 Task: In the sheet Budget Analysis ToolFont size of heading  18 Font style of dataoswald 'Font size of data '9 Alignment of headline & dataAlign center.   Fill color in heading, Red Font color of dataIn the sheet   Stellar Sales log   book
Action: Mouse moved to (102, 526)
Screenshot: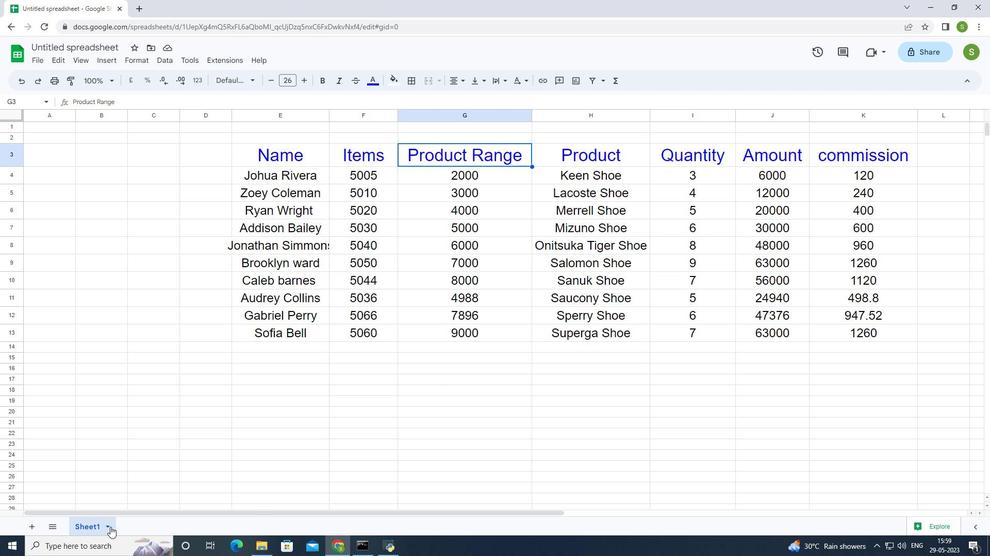 
Action: Mouse pressed right at (102, 526)
Screenshot: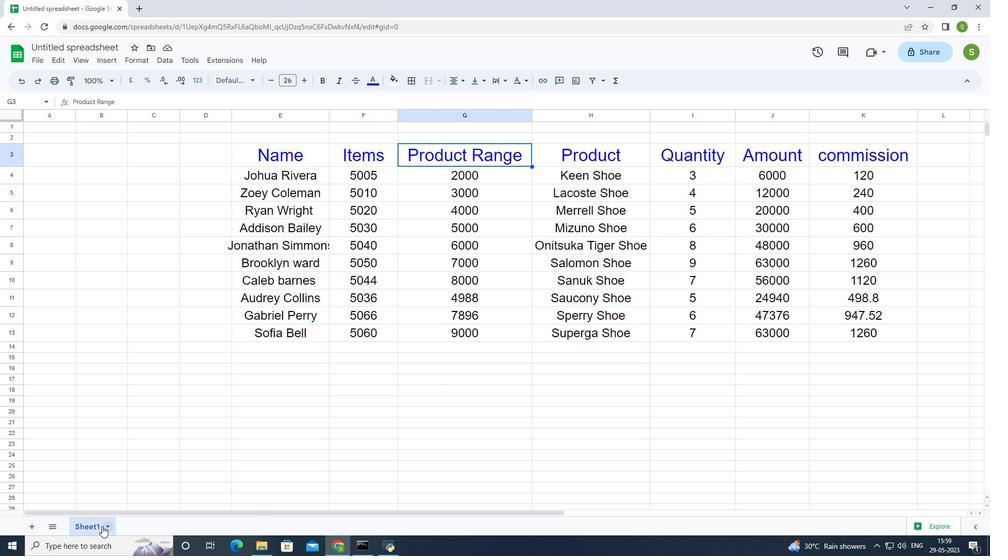 
Action: Mouse moved to (112, 394)
Screenshot: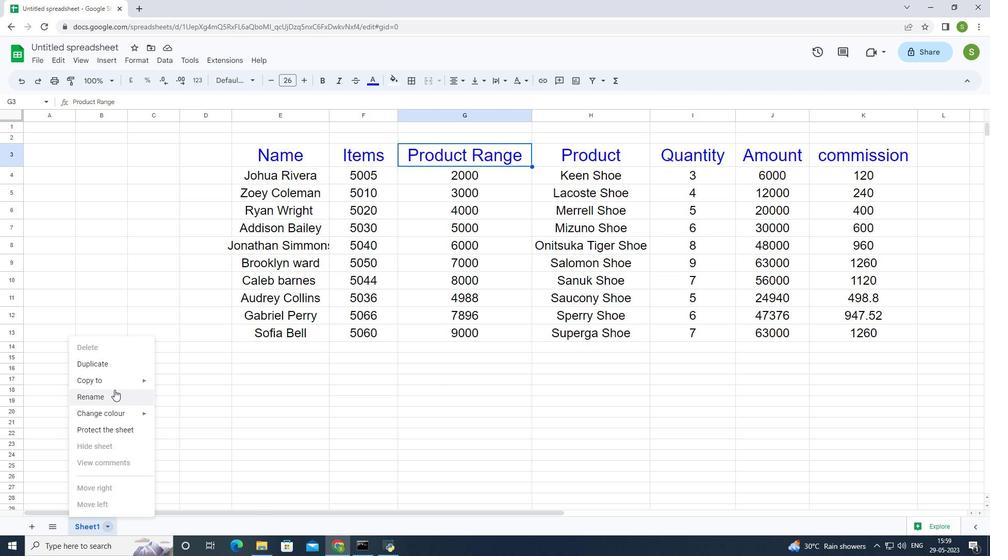 
Action: Mouse pressed left at (112, 394)
Screenshot: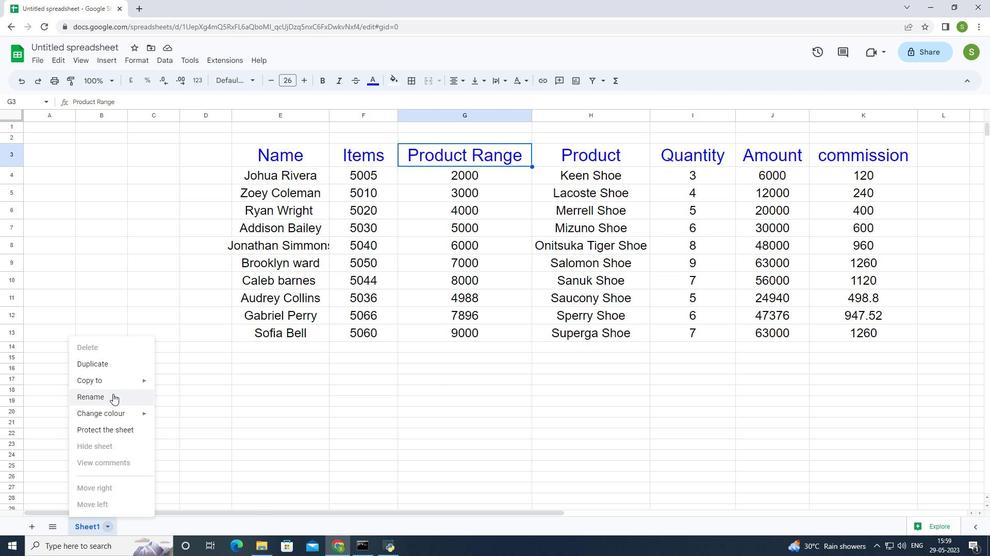 
Action: Mouse moved to (399, 417)
Screenshot: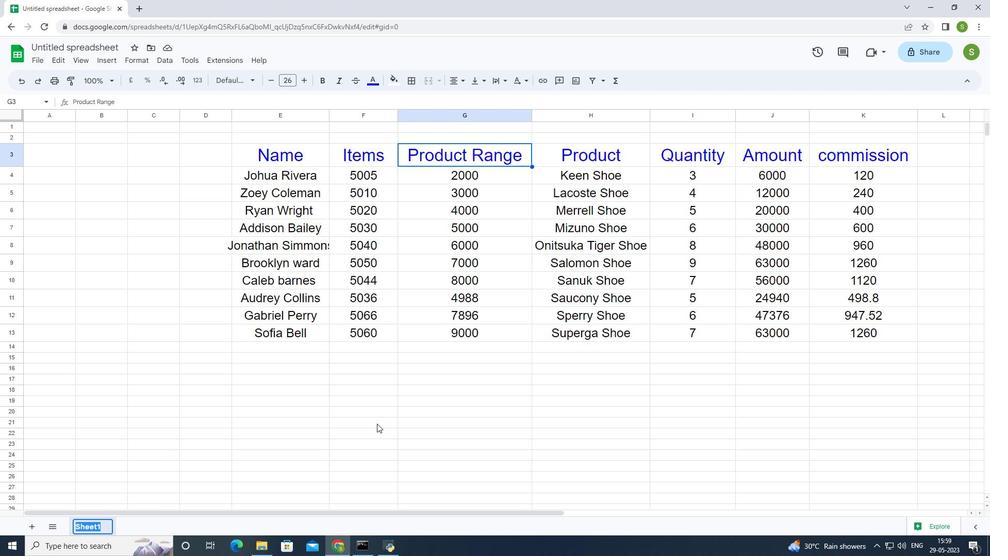 
Action: Key pressed <Key.shift>Budget<Key.space><Key.shift>Anlysis<Key.enter>
Screenshot: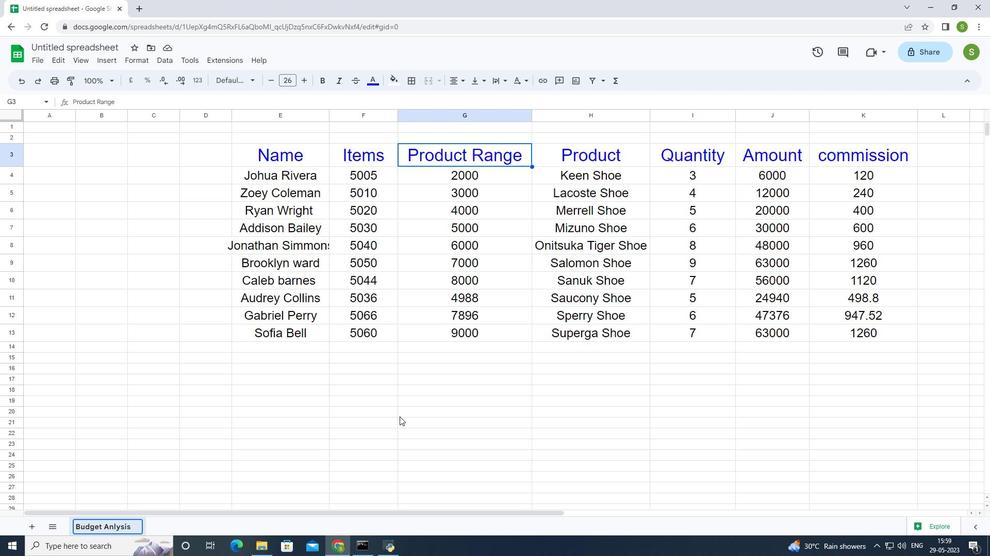 
Action: Mouse moved to (252, 143)
Screenshot: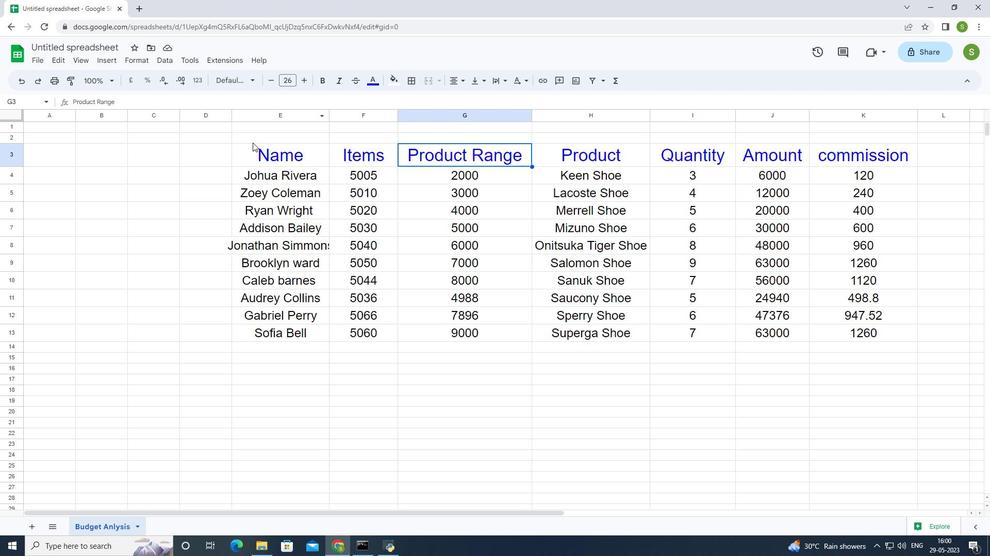 
Action: Mouse pressed left at (252, 143)
Screenshot: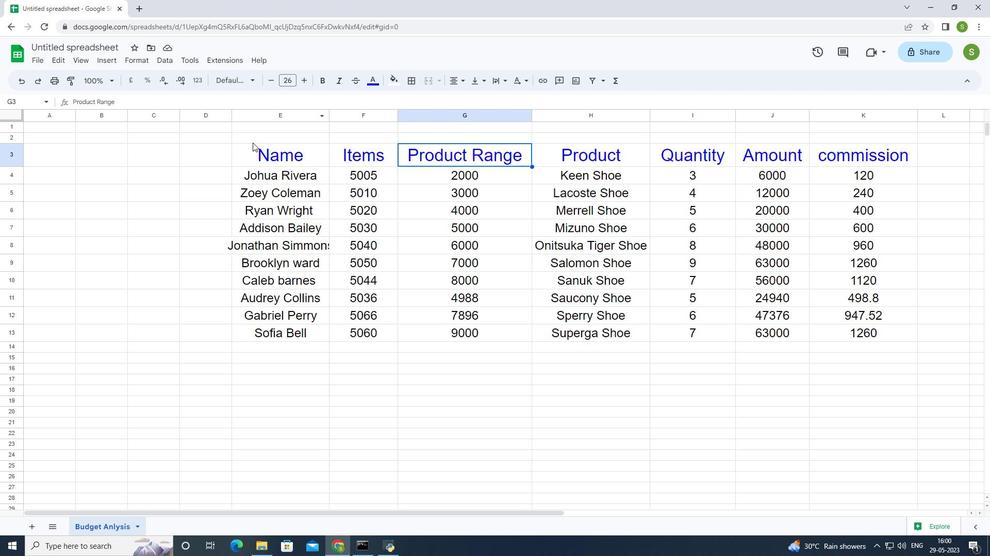 
Action: Mouse moved to (304, 84)
Screenshot: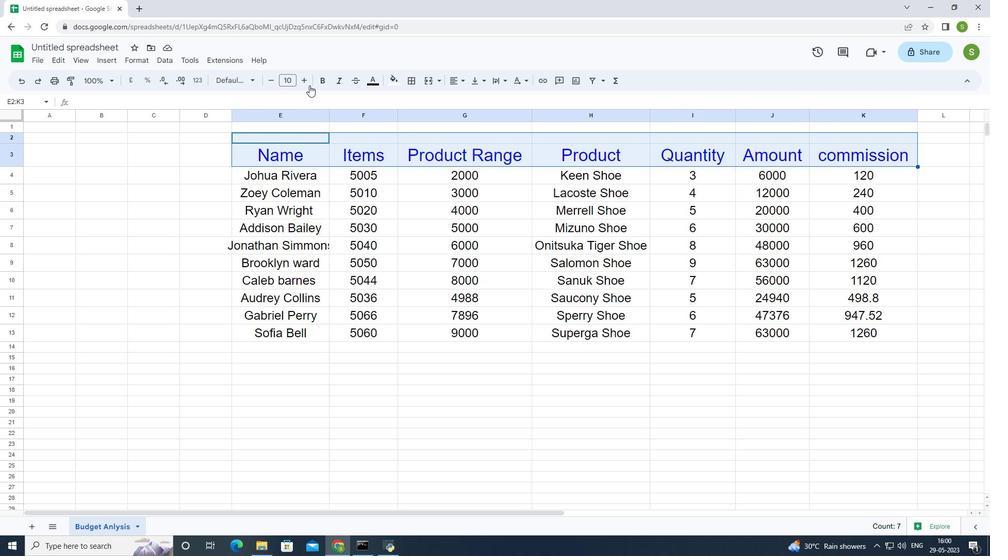 
Action: Mouse pressed left at (304, 84)
Screenshot: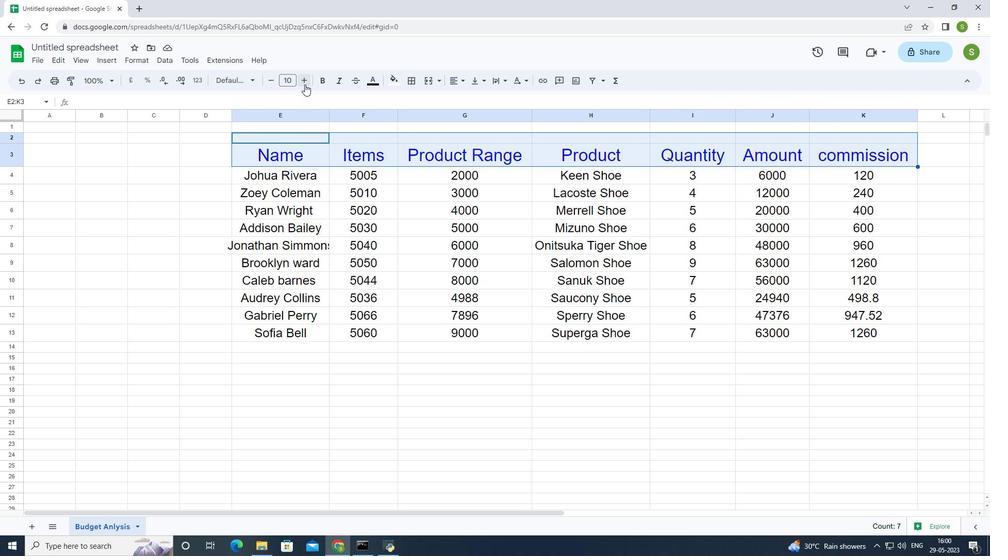 
Action: Mouse pressed left at (304, 84)
Screenshot: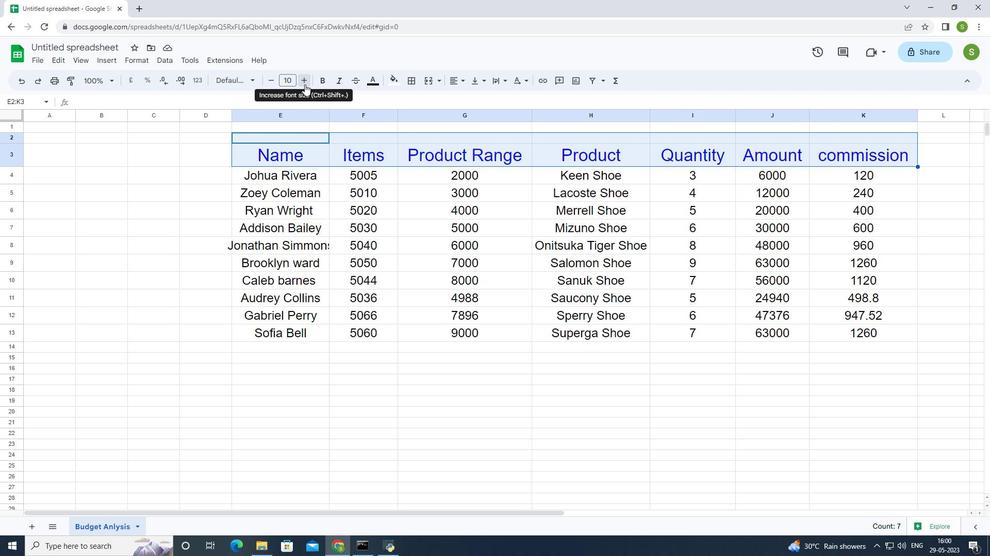 
Action: Mouse pressed left at (304, 84)
Screenshot: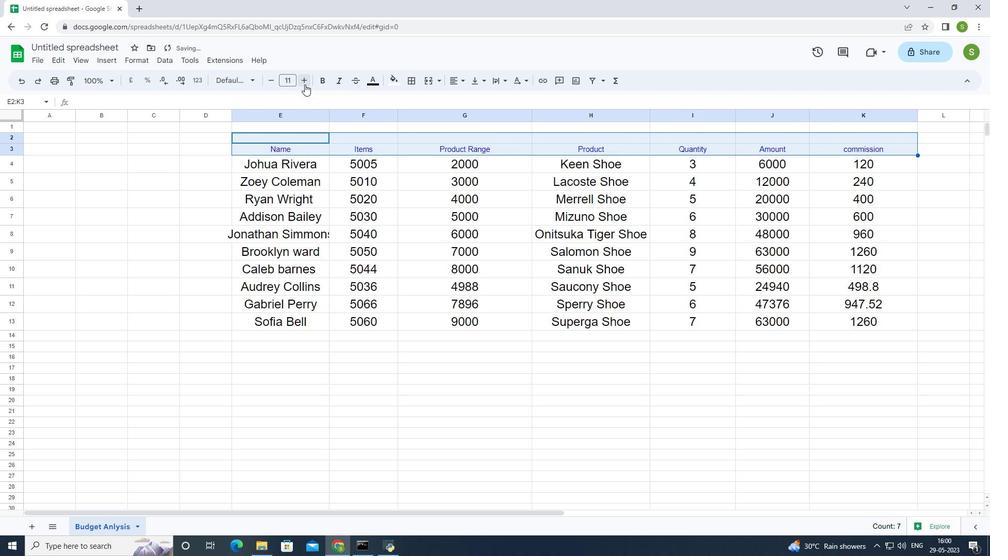 
Action: Mouse pressed left at (304, 84)
Screenshot: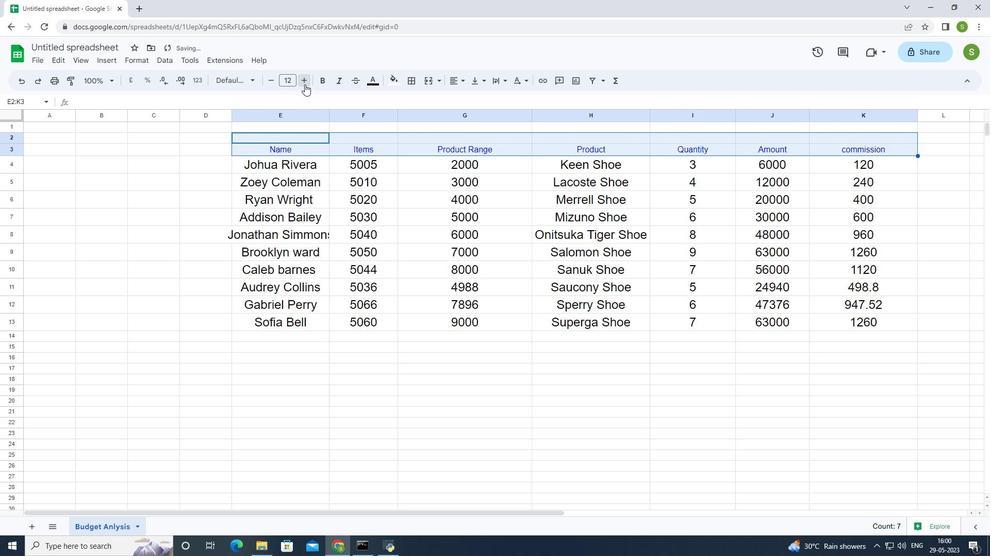
Action: Mouse pressed left at (304, 84)
Screenshot: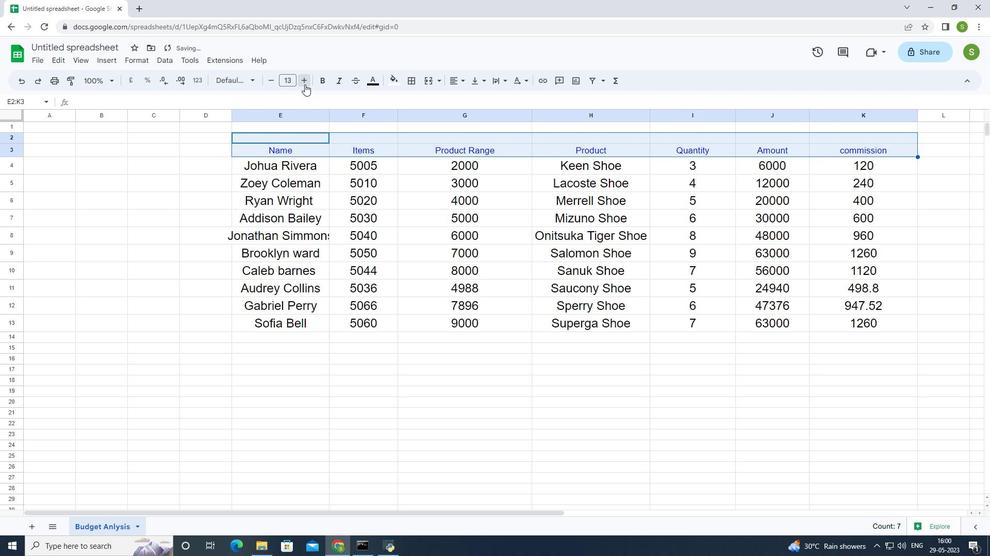 
Action: Mouse pressed left at (304, 84)
Screenshot: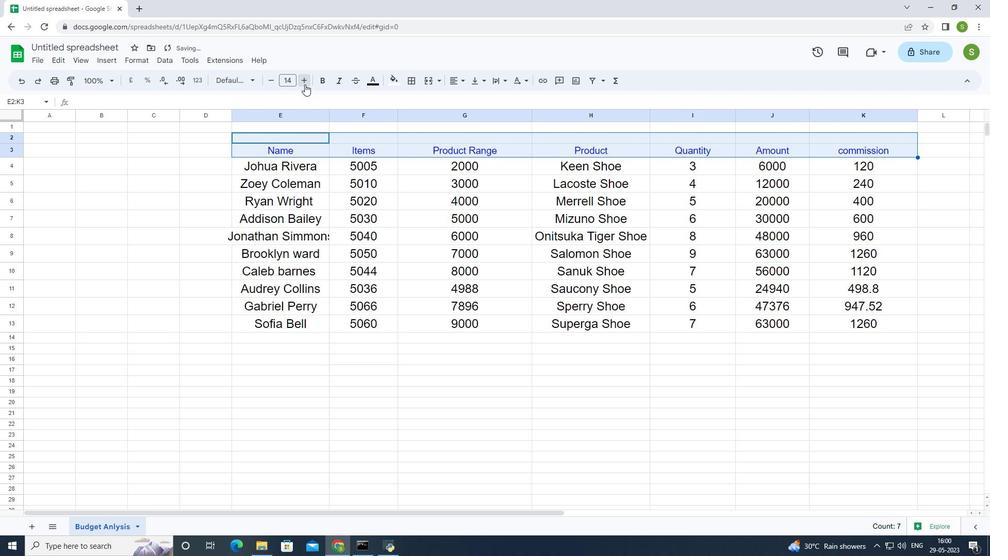 
Action: Mouse pressed left at (304, 84)
Screenshot: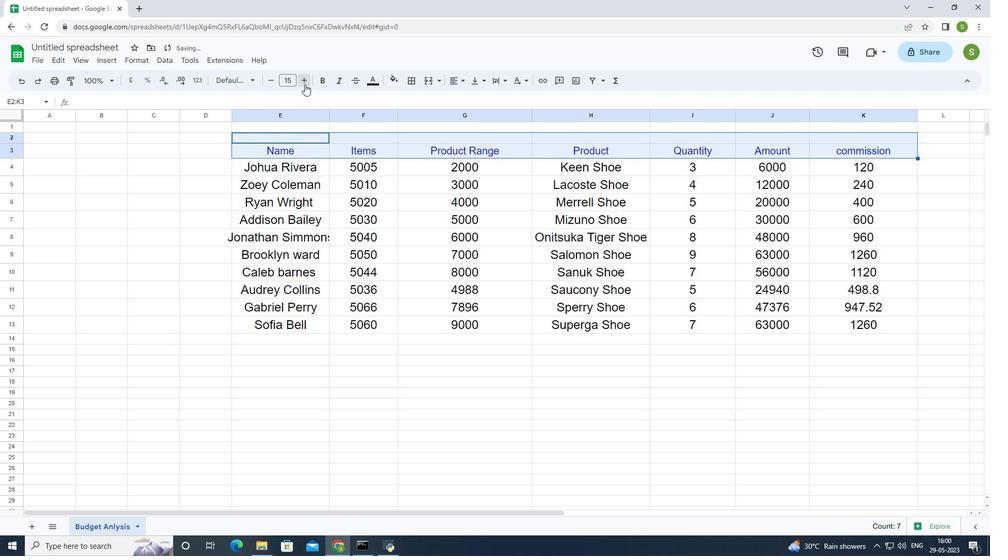 
Action: Mouse pressed left at (304, 84)
Screenshot: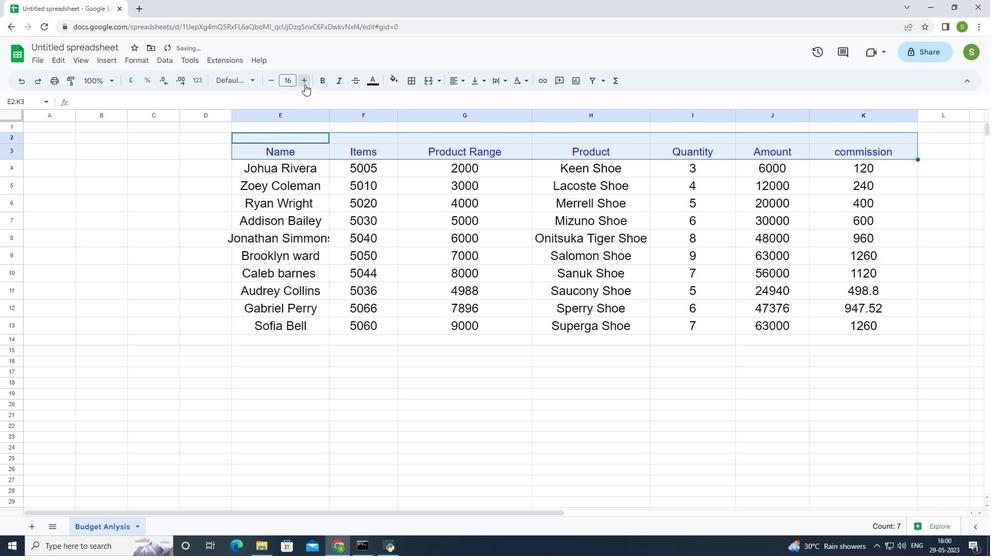 
Action: Mouse pressed left at (304, 84)
Screenshot: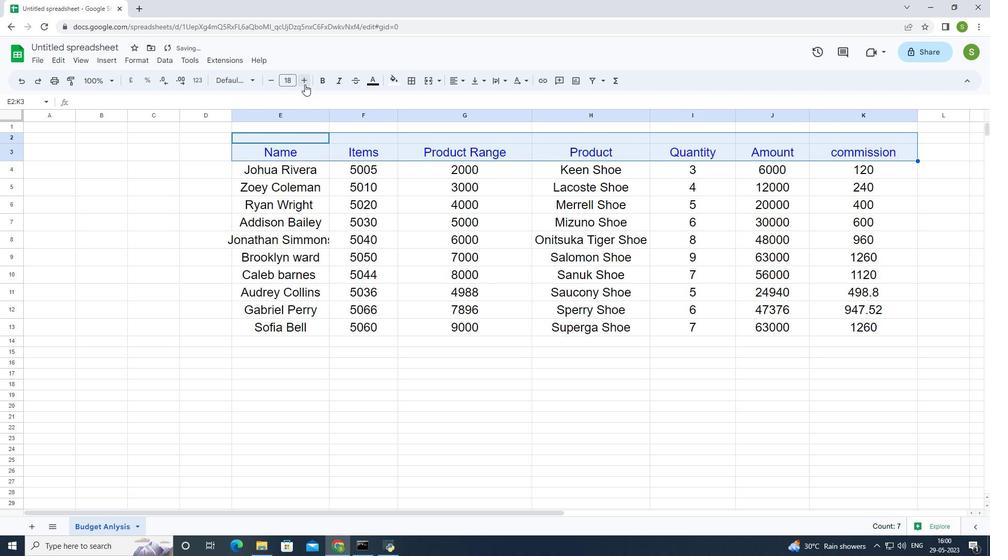 
Action: Mouse moved to (266, 81)
Screenshot: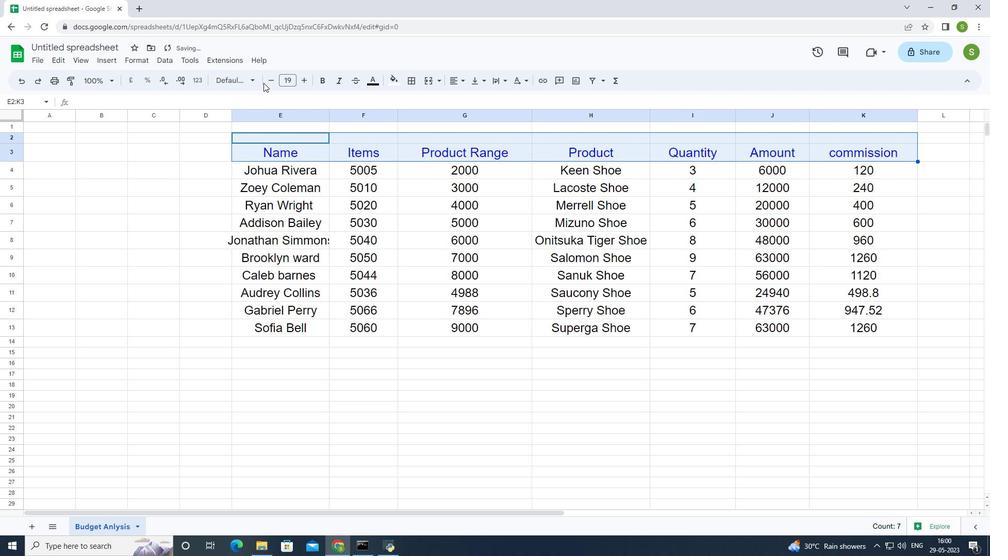 
Action: Mouse pressed left at (266, 81)
Screenshot: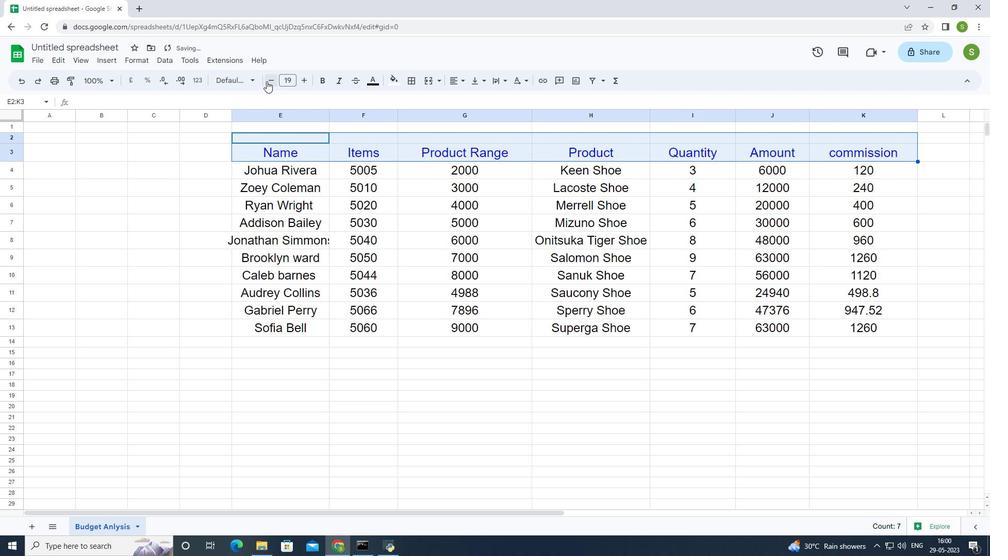 
Action: Mouse moved to (460, 81)
Screenshot: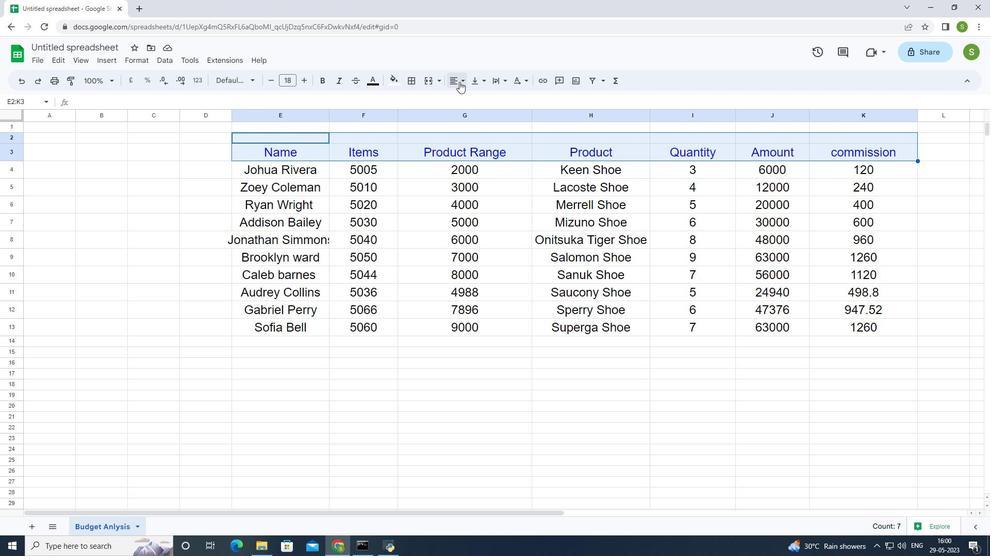 
Action: Mouse pressed left at (460, 81)
Screenshot: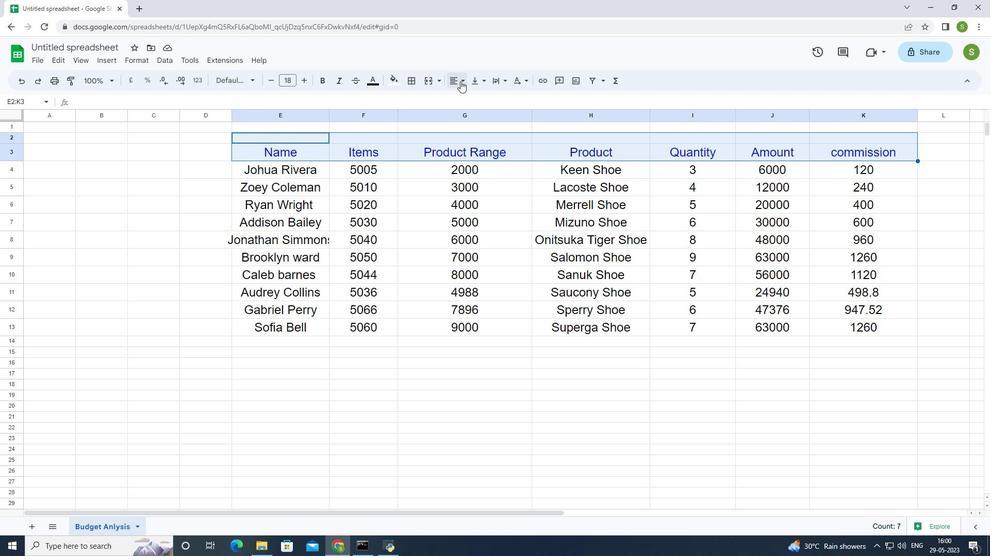 
Action: Mouse moved to (469, 104)
Screenshot: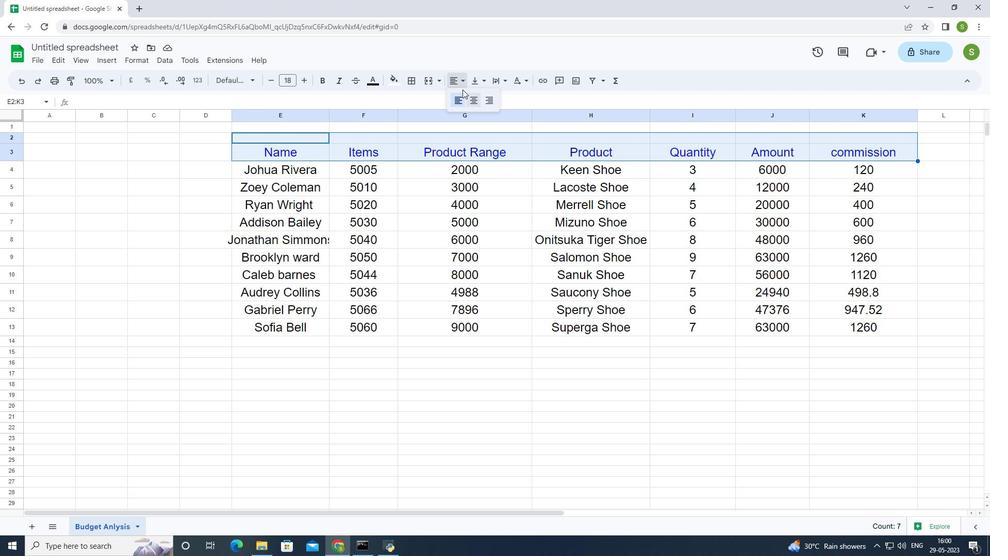
Action: Mouse pressed left at (469, 104)
Screenshot: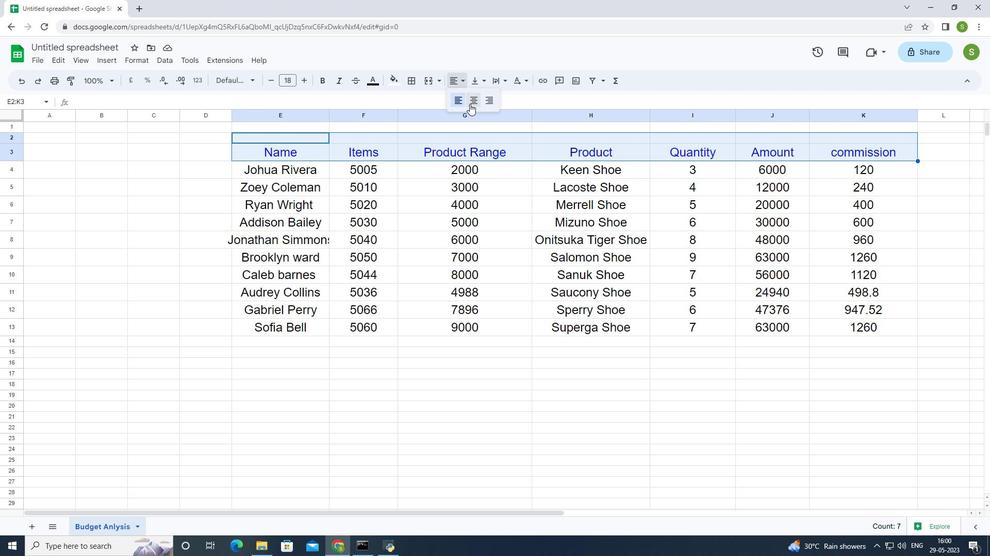 
Action: Mouse moved to (233, 173)
Screenshot: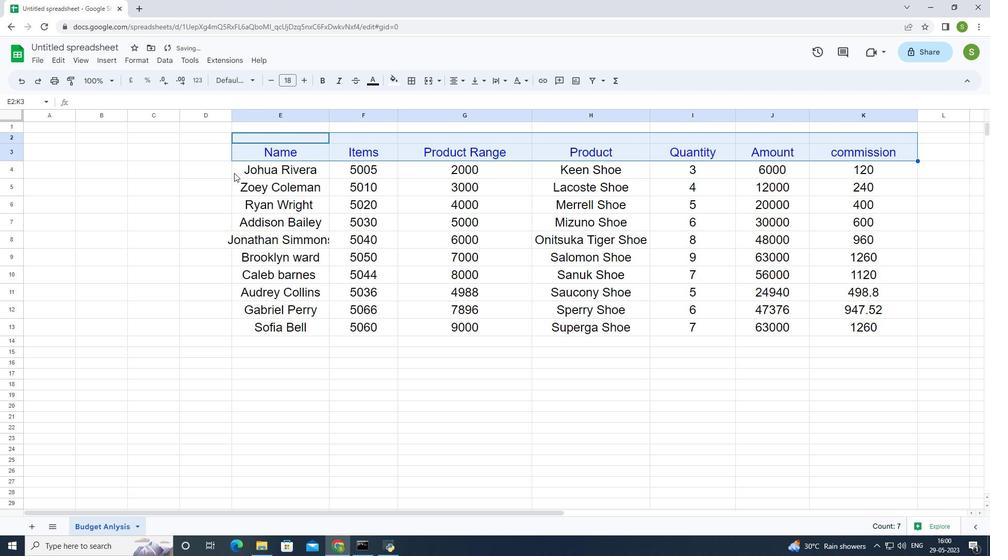 
Action: Mouse pressed left at (233, 173)
Screenshot: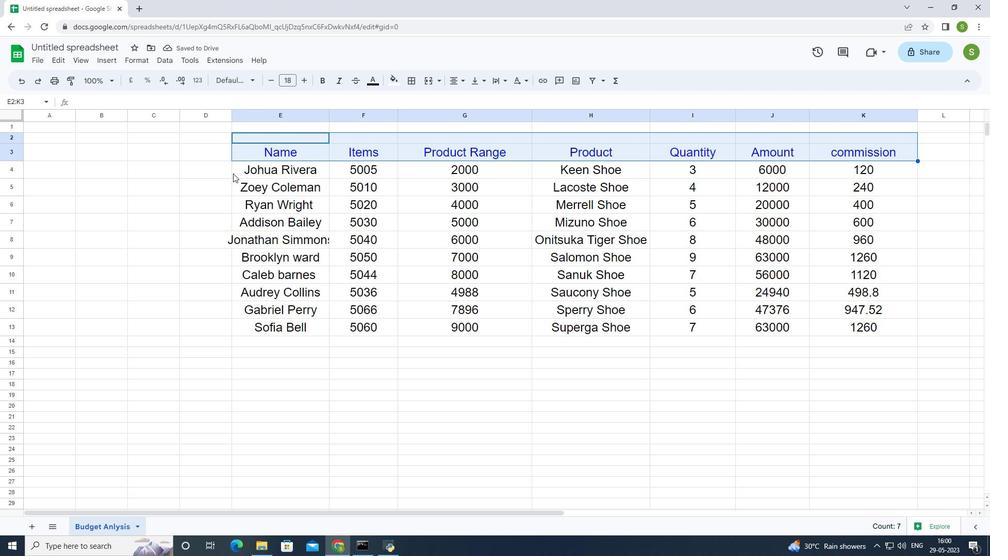 
Action: Mouse moved to (269, 76)
Screenshot: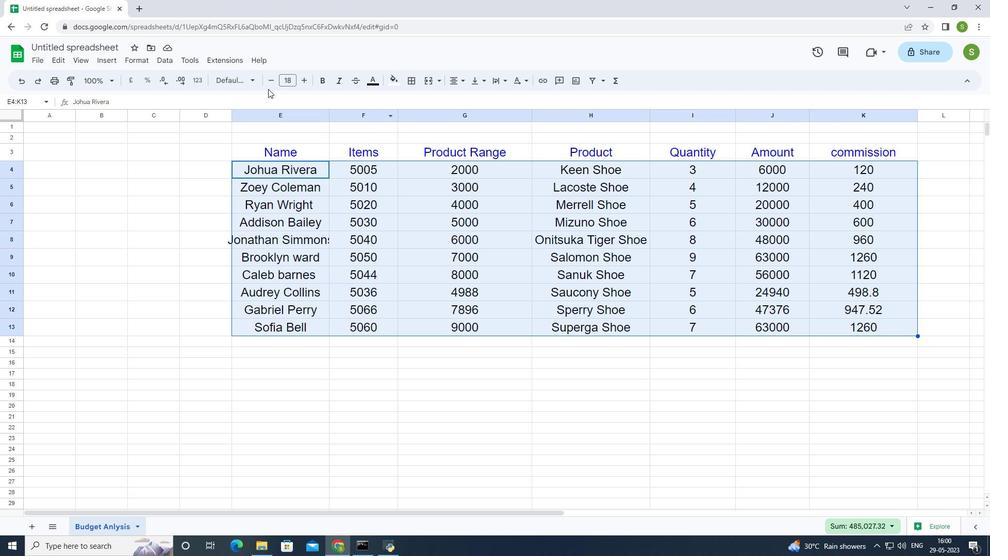 
Action: Mouse pressed left at (269, 76)
Screenshot: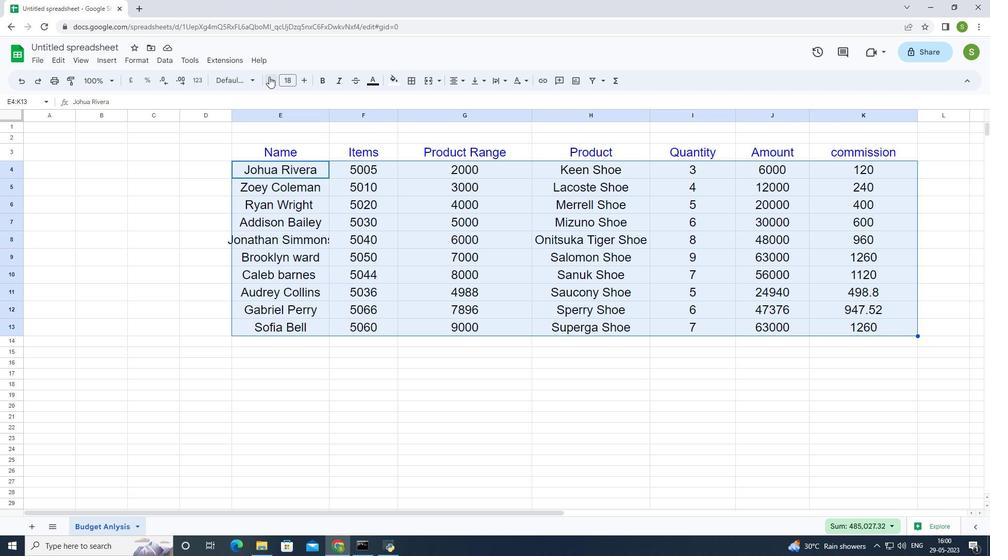 
Action: Mouse moved to (269, 76)
Screenshot: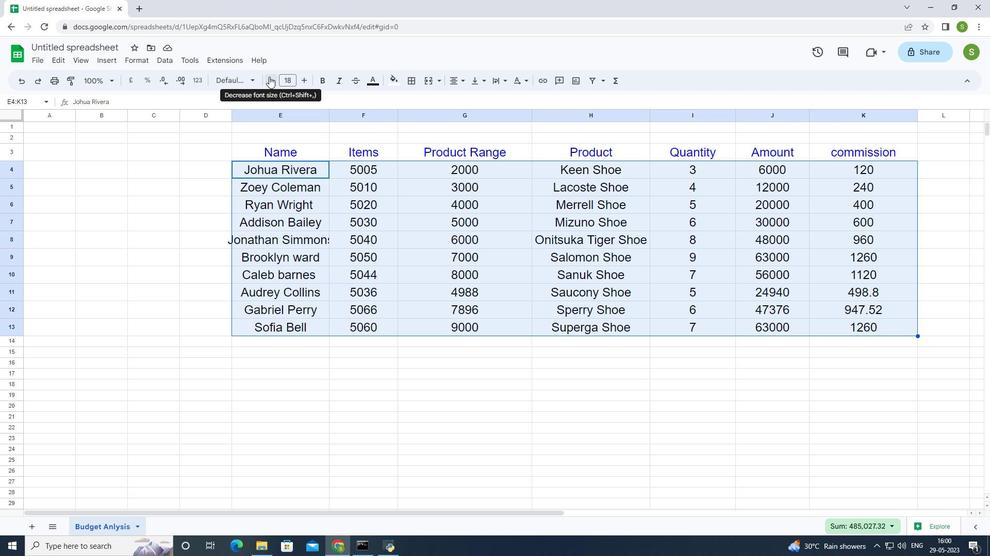 
Action: Mouse pressed left at (269, 76)
Screenshot: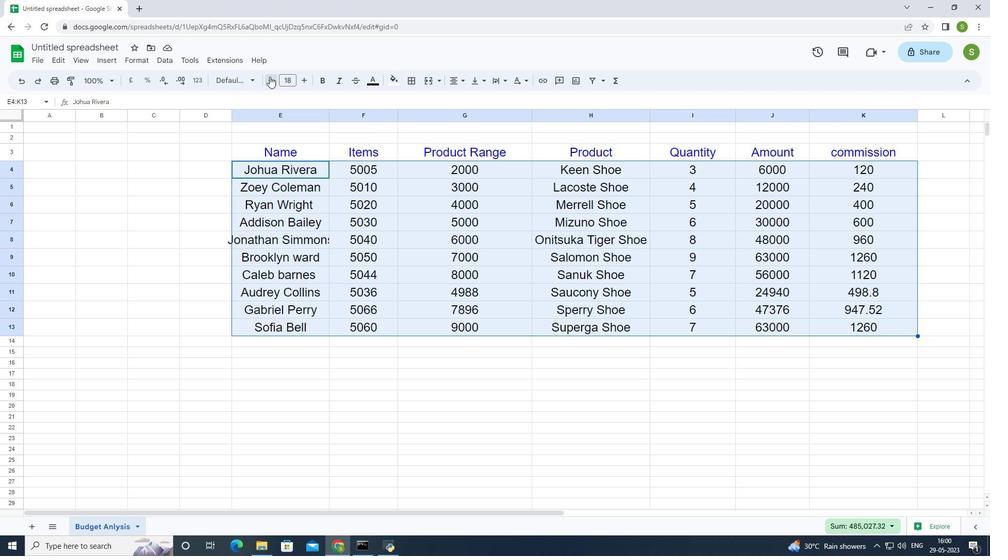 
Action: Mouse pressed left at (269, 76)
Screenshot: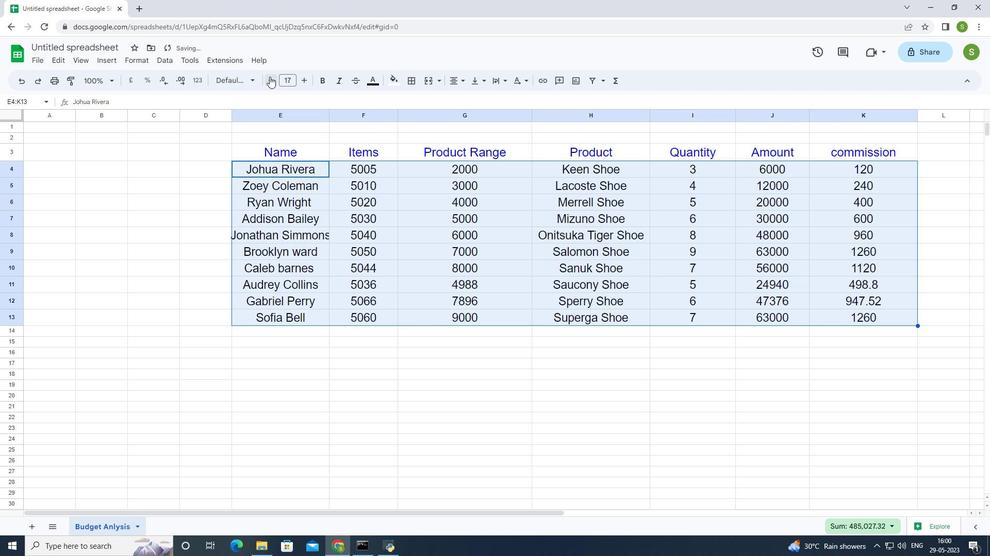 
Action: Mouse pressed left at (269, 76)
Screenshot: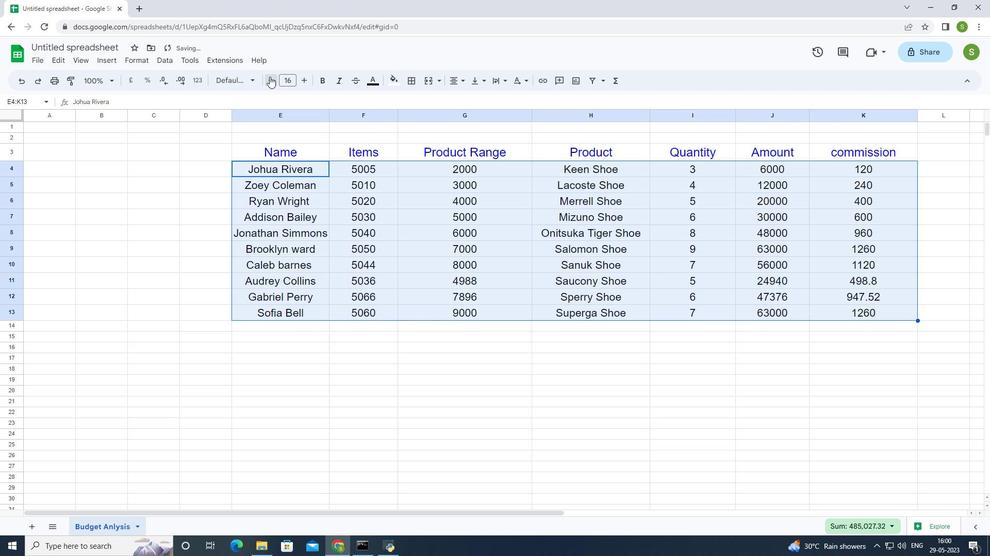 
Action: Mouse pressed left at (269, 76)
Screenshot: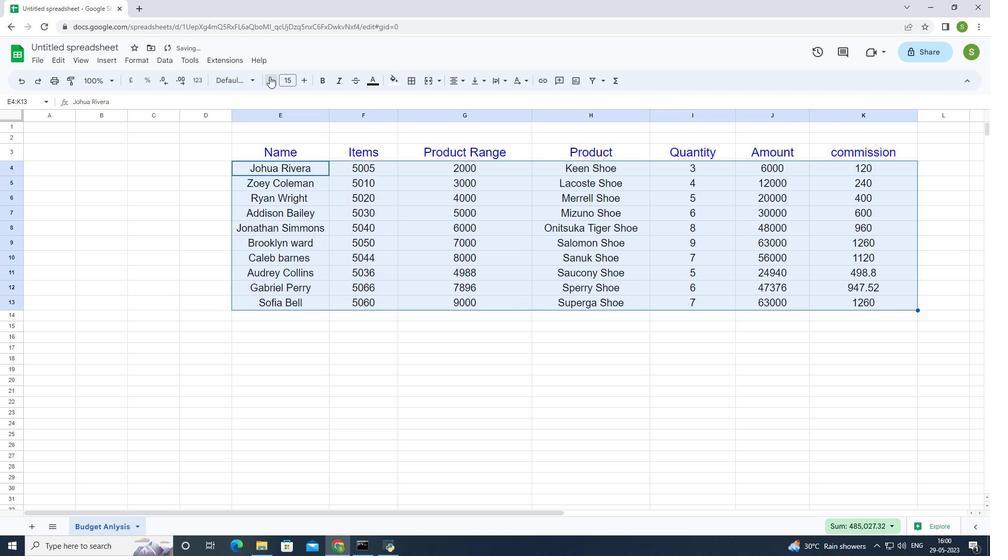 
Action: Mouse pressed left at (269, 76)
Screenshot: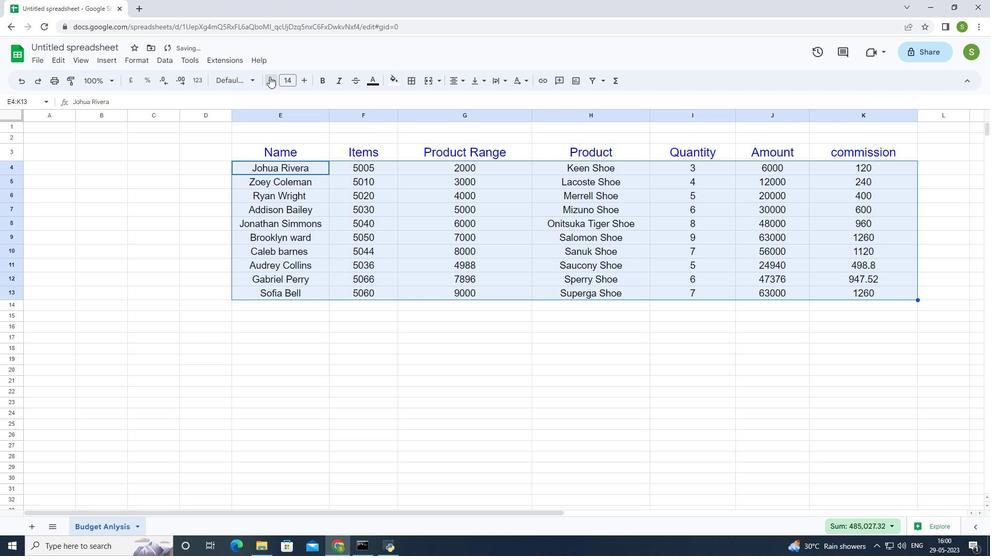 
Action: Mouse pressed left at (269, 76)
Screenshot: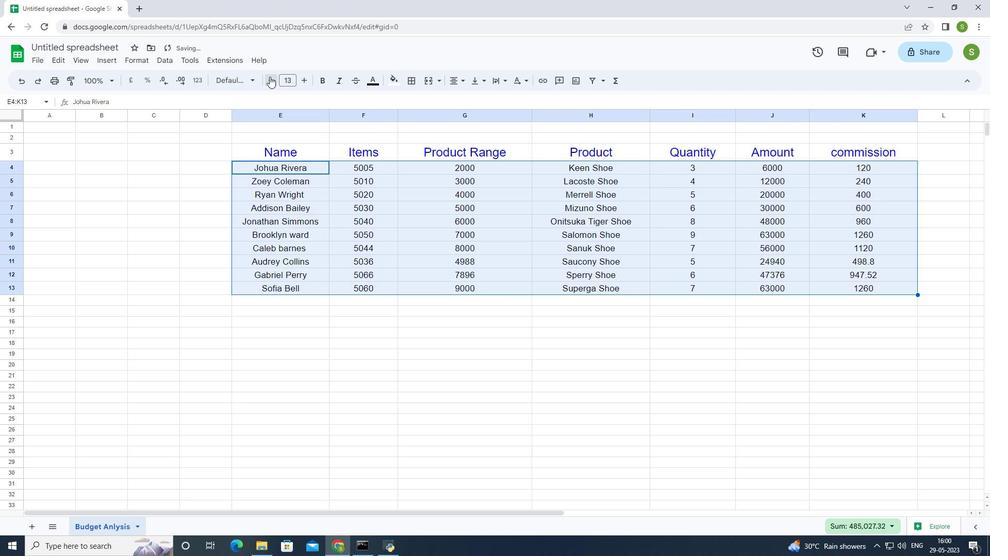 
Action: Mouse pressed left at (269, 76)
Screenshot: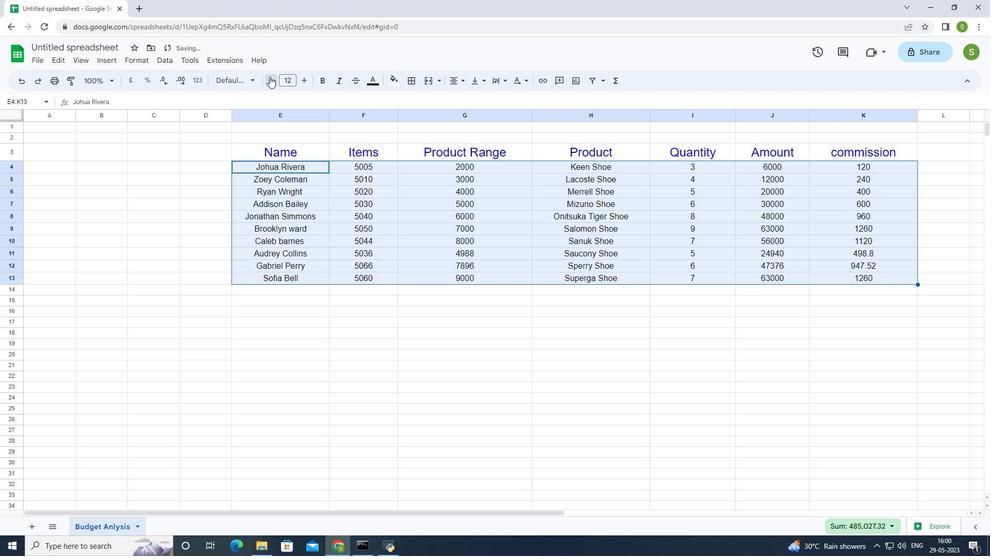 
Action: Mouse moved to (269, 77)
Screenshot: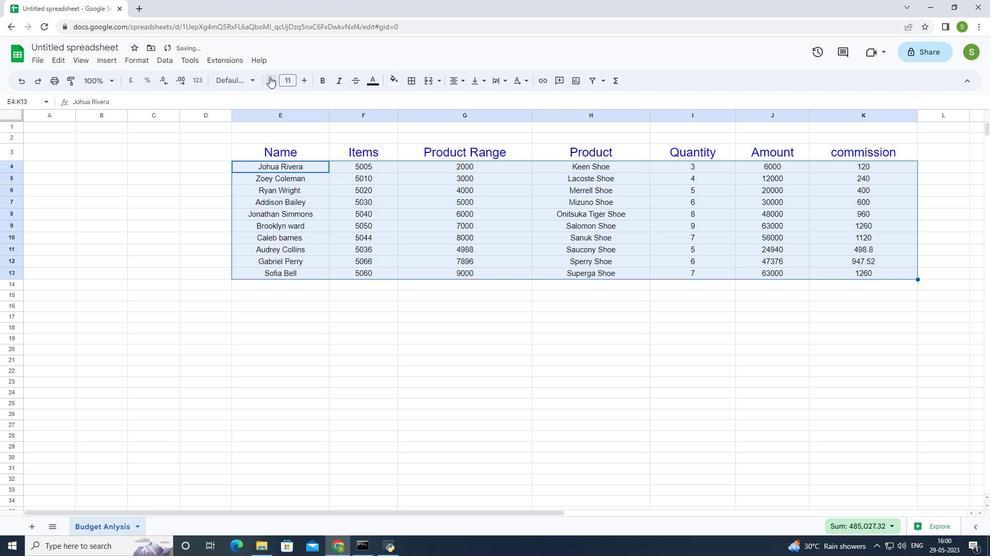 
Action: Mouse pressed left at (269, 77)
Screenshot: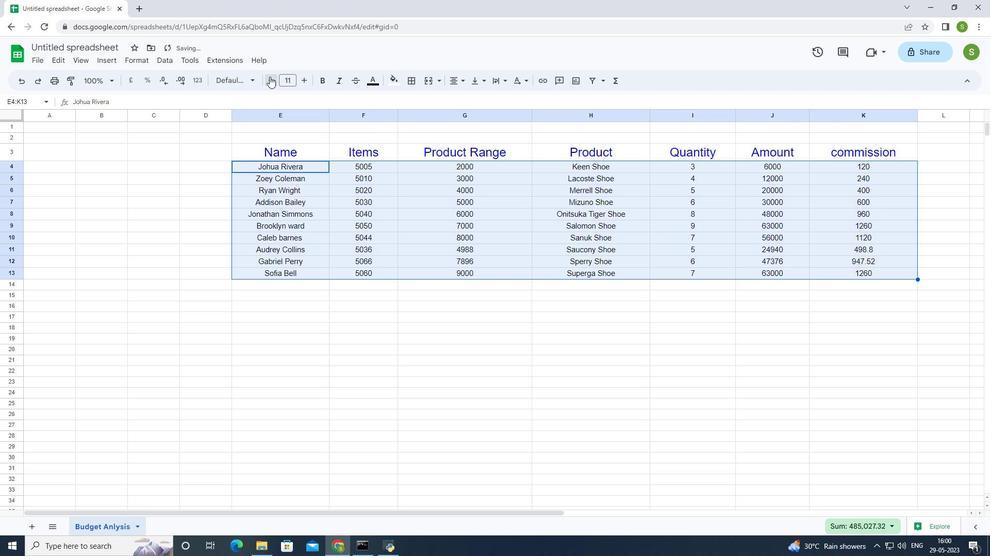 
Action: Mouse pressed left at (269, 77)
Screenshot: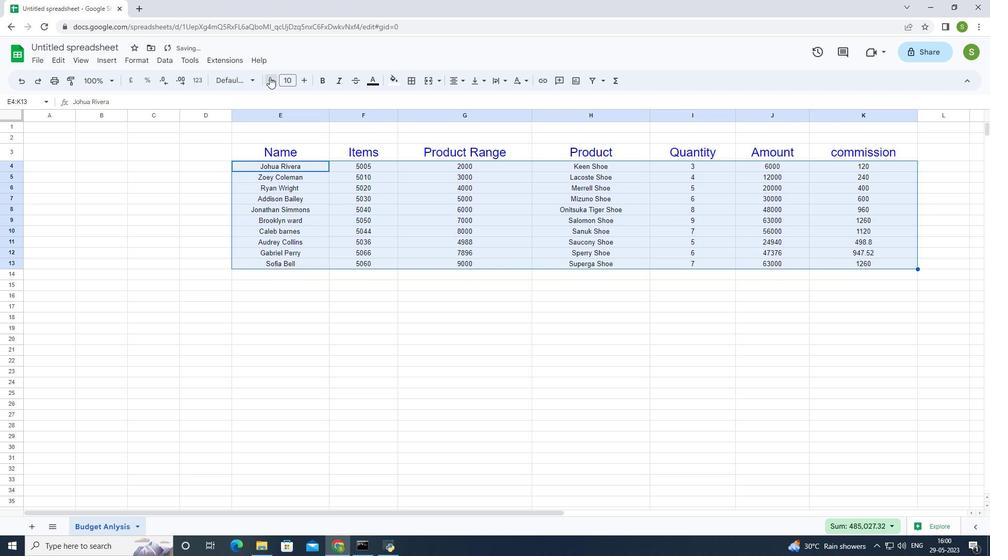 
Action: Mouse pressed left at (269, 77)
Screenshot: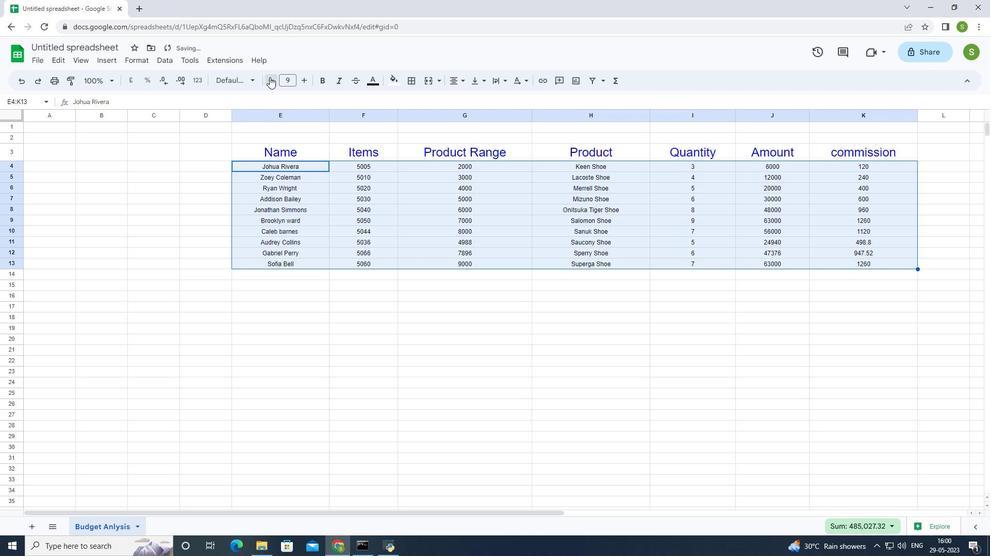 
Action: Mouse moved to (304, 81)
Screenshot: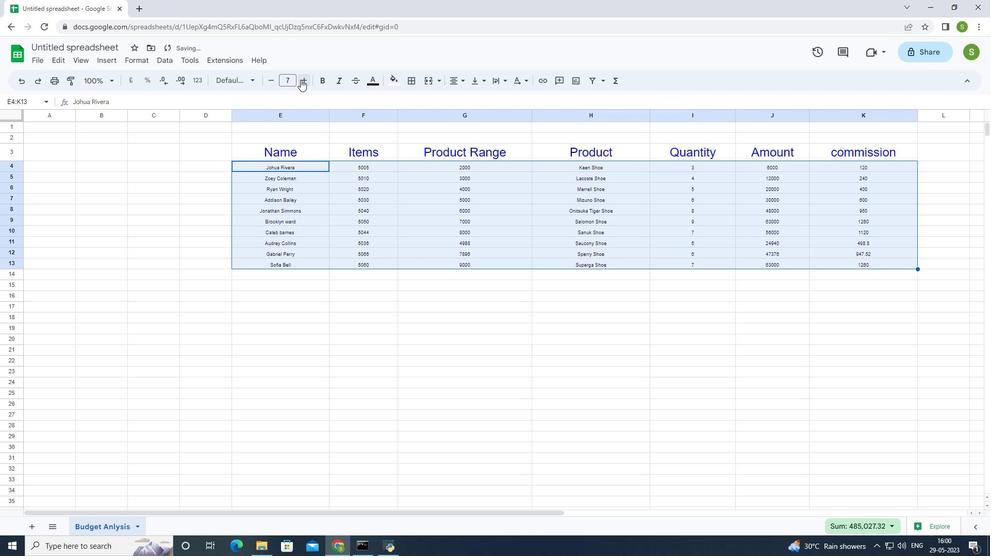 
Action: Mouse pressed left at (304, 81)
Screenshot: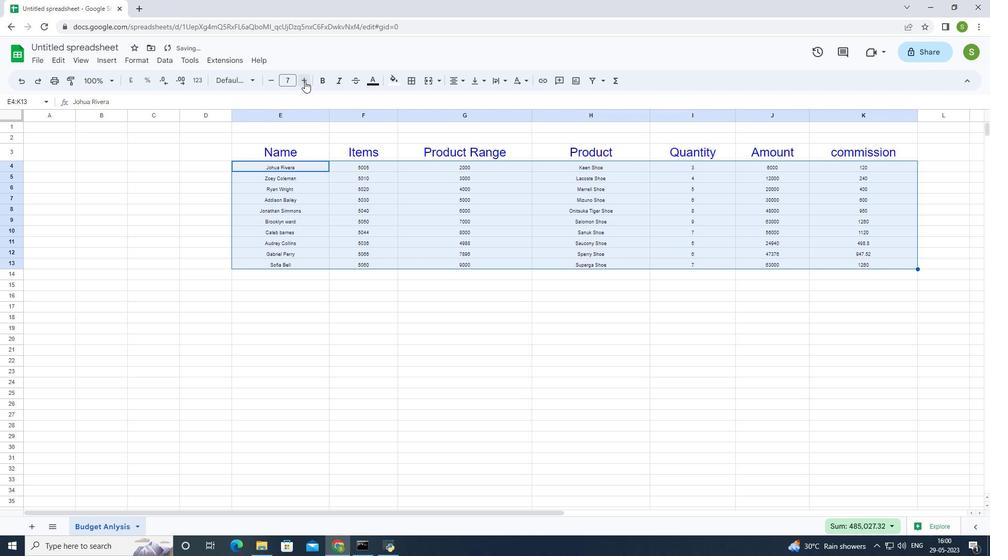 
Action: Mouse pressed left at (304, 81)
Screenshot: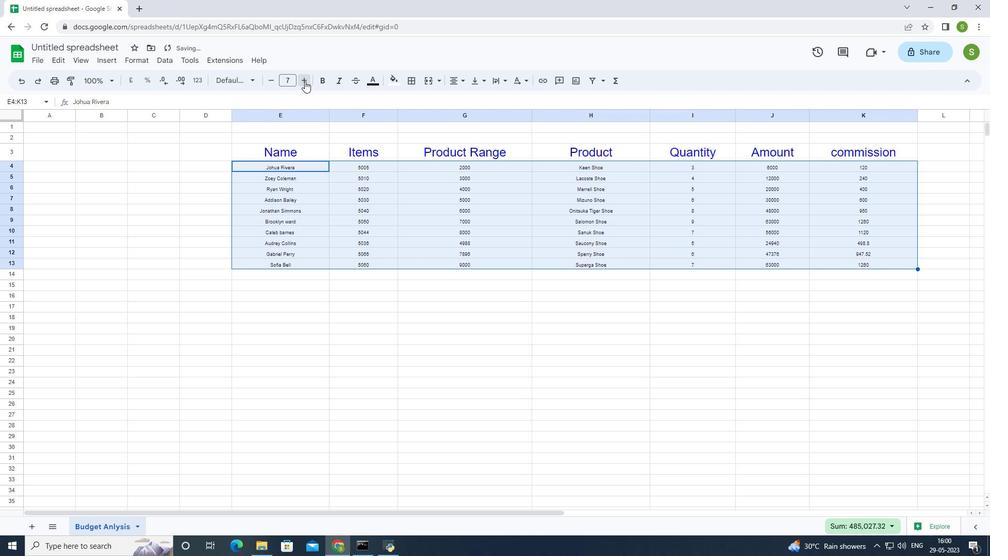 
Action: Mouse moved to (372, 77)
Screenshot: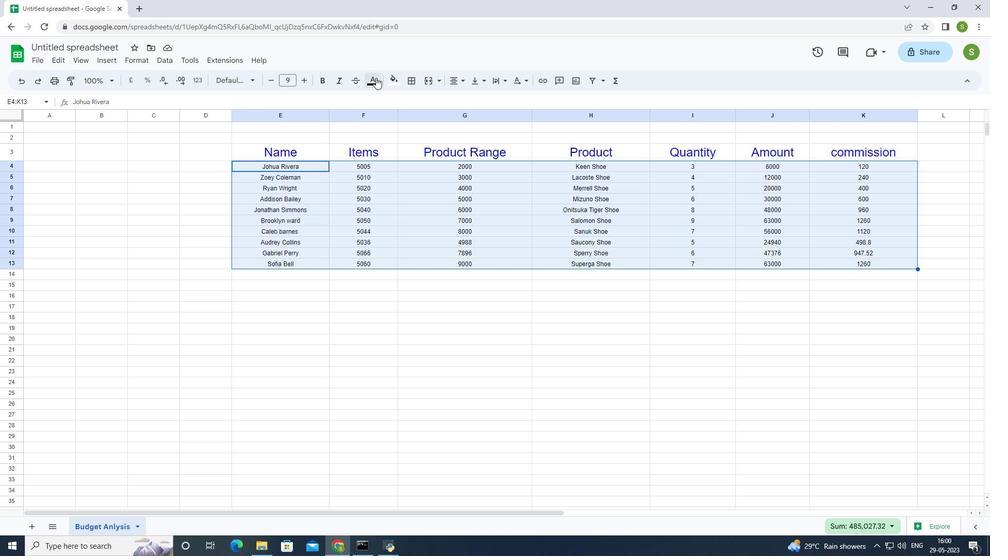 
Action: Mouse pressed left at (372, 77)
Screenshot: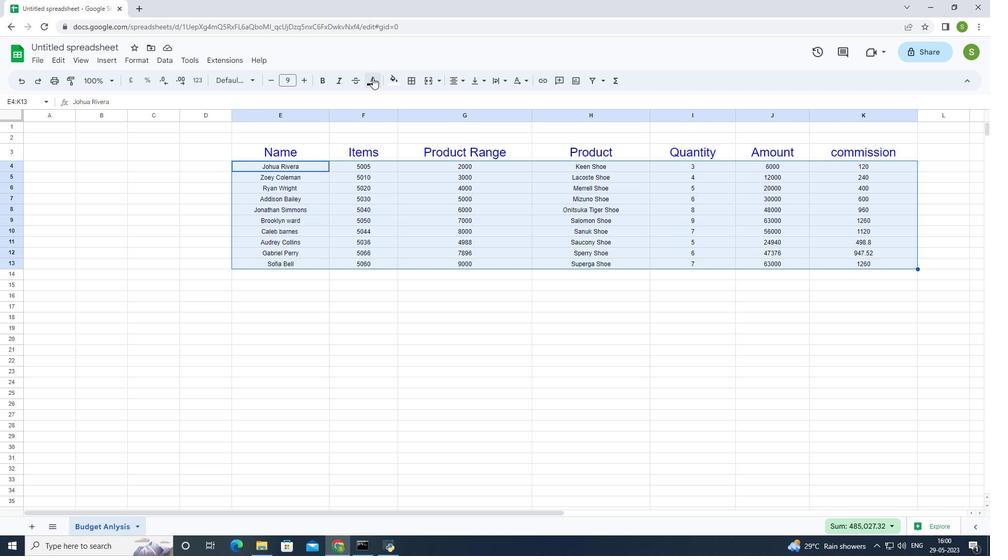 
Action: Mouse moved to (389, 129)
Screenshot: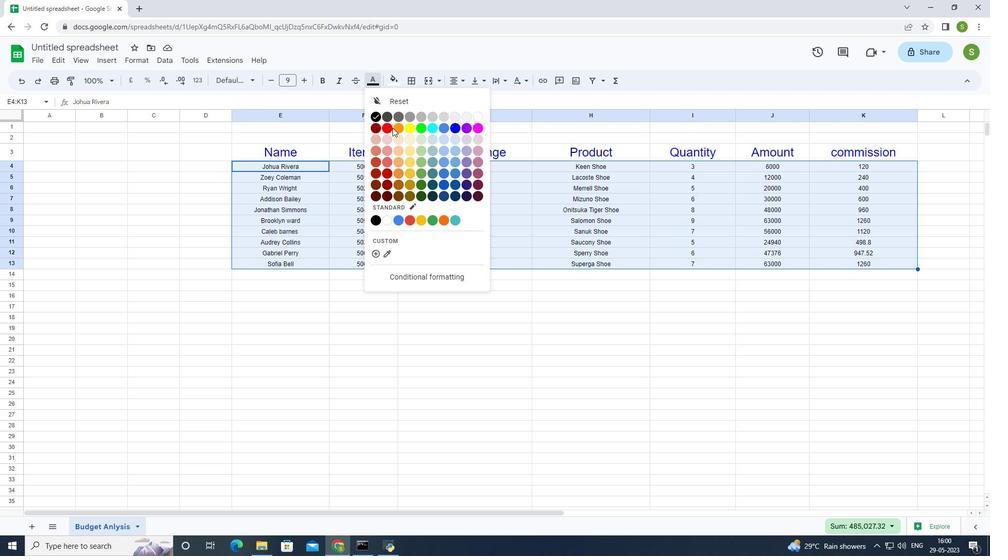 
Action: Mouse pressed left at (389, 129)
Screenshot: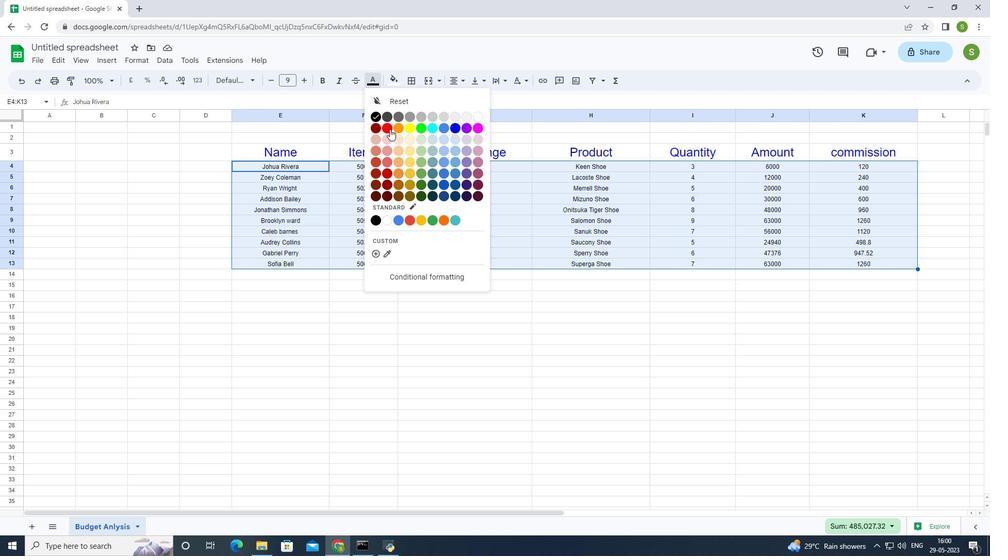 
Action: Mouse moved to (249, 165)
Screenshot: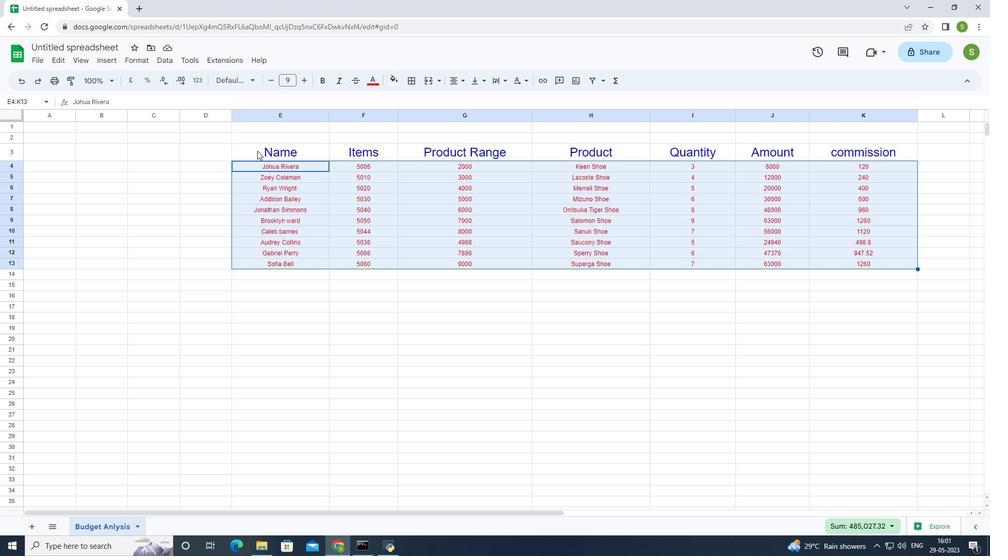 
Action: Mouse pressed left at (249, 165)
Screenshot: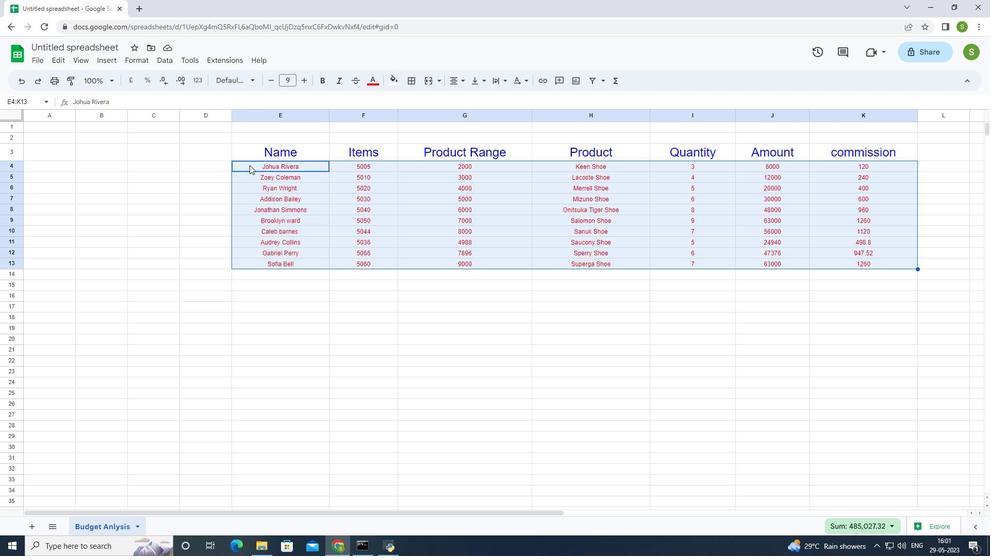 
Action: Mouse moved to (249, 161)
Screenshot: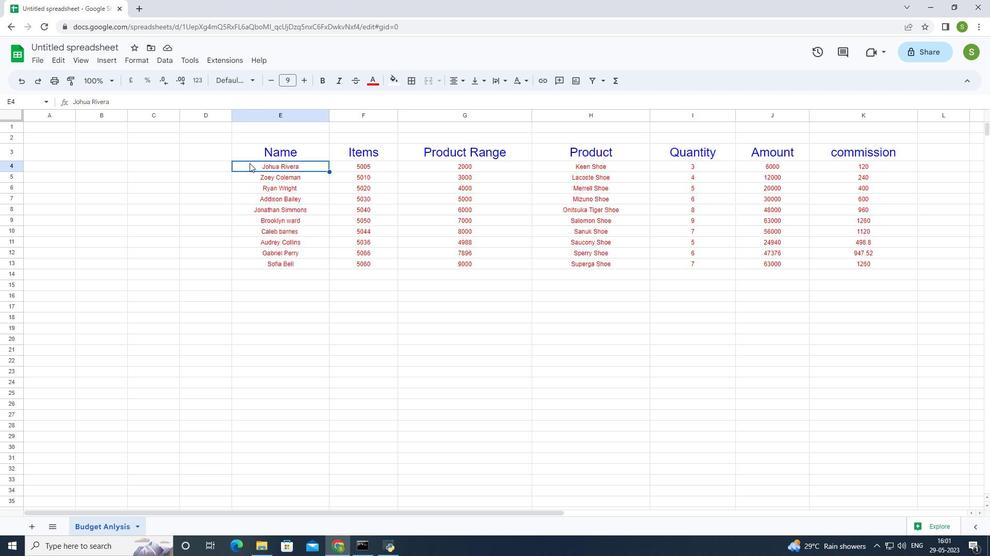 
Action: Key pressed ctrl+Z
Screenshot: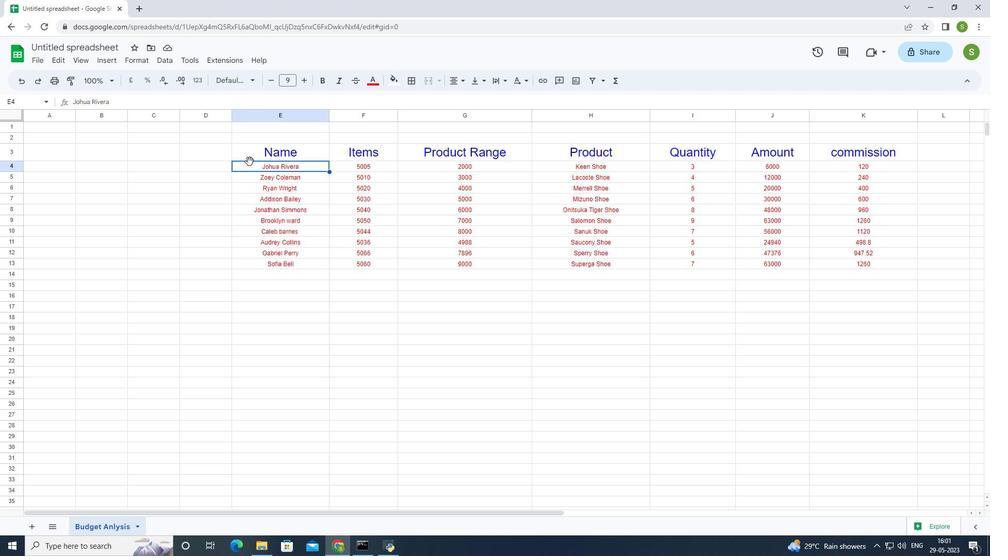 
Action: Mouse moved to (260, 149)
Screenshot: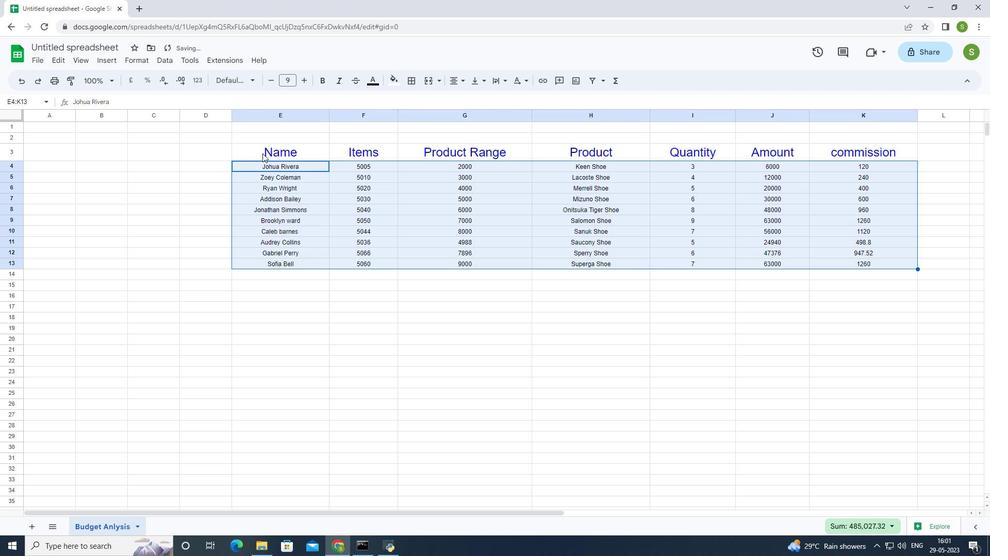 
Action: Mouse pressed left at (260, 149)
Screenshot: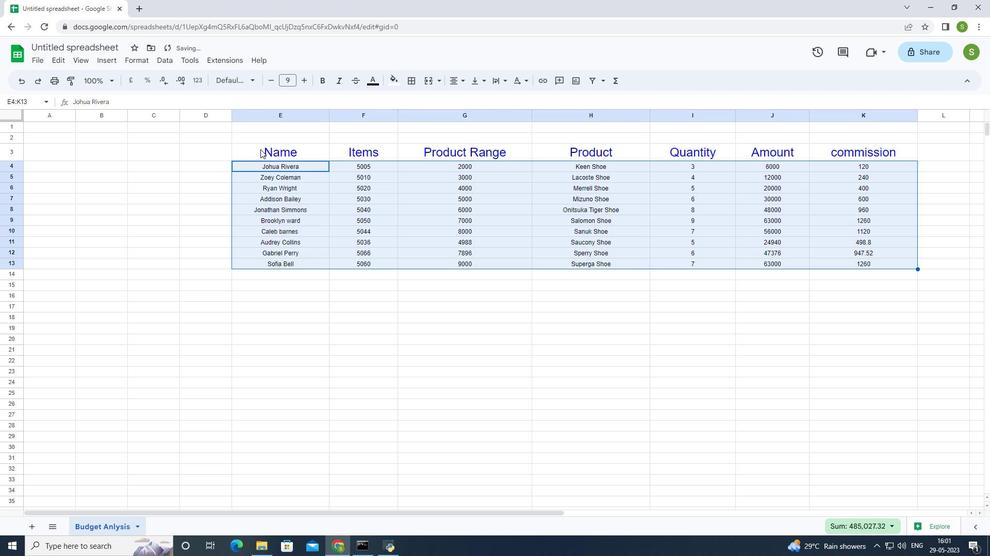 
Action: Mouse moved to (393, 78)
Screenshot: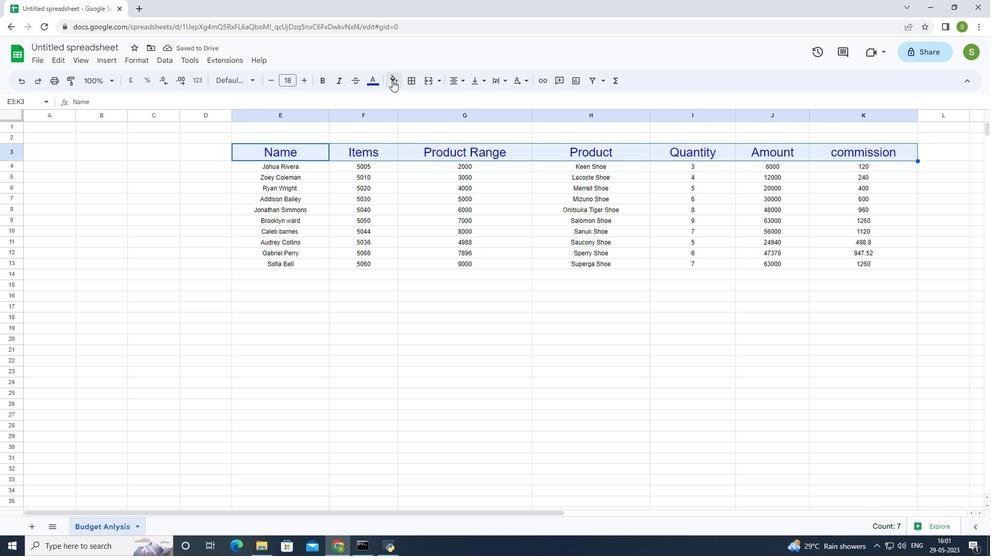 
Action: Mouse pressed left at (393, 78)
Screenshot: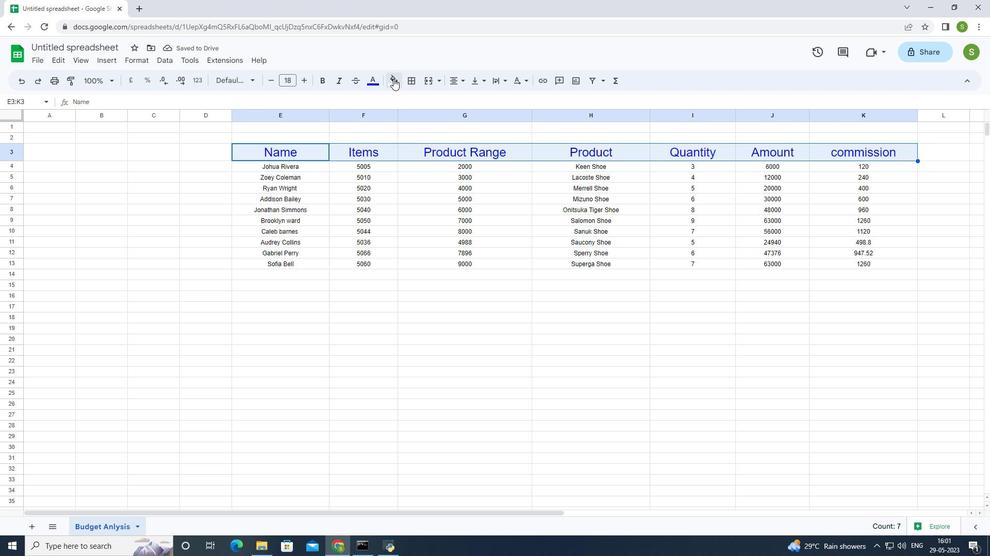
Action: Mouse moved to (408, 129)
Screenshot: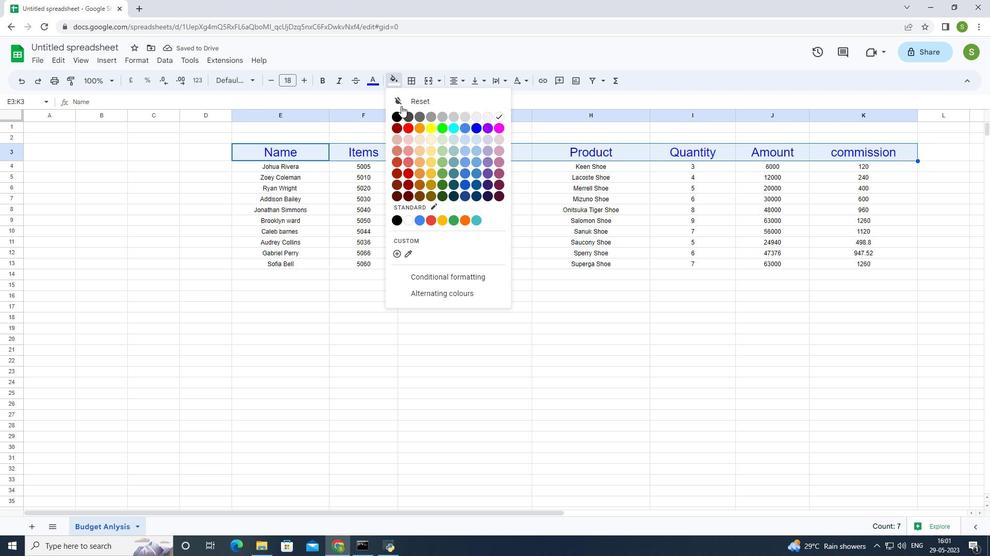 
Action: Mouse pressed left at (408, 129)
Screenshot: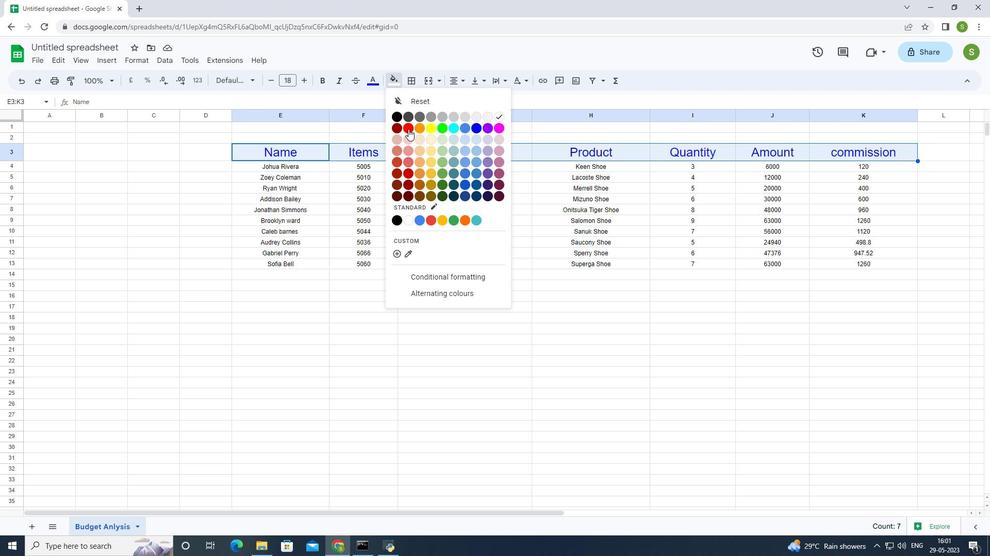 
Action: Mouse moved to (217, 198)
Screenshot: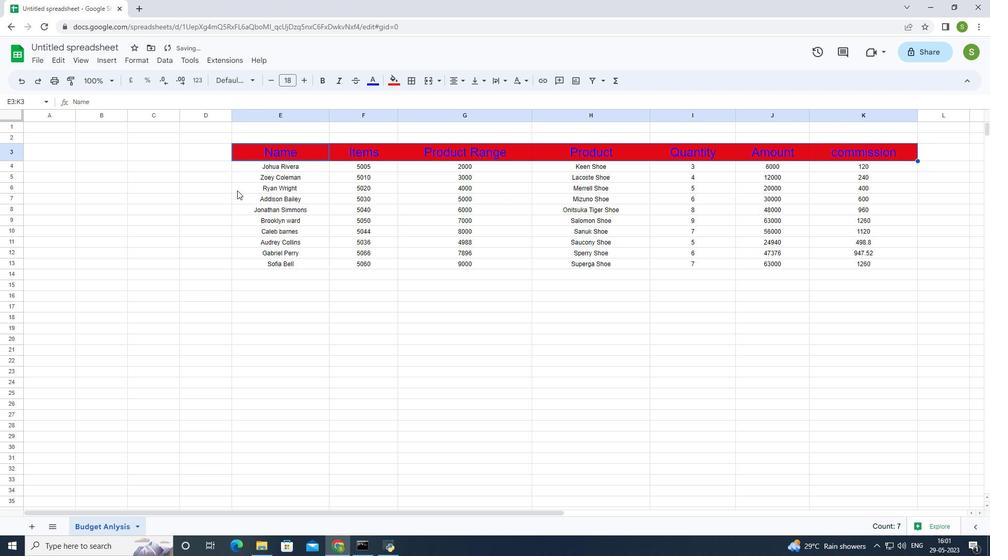 
Action: Mouse pressed left at (217, 198)
Screenshot: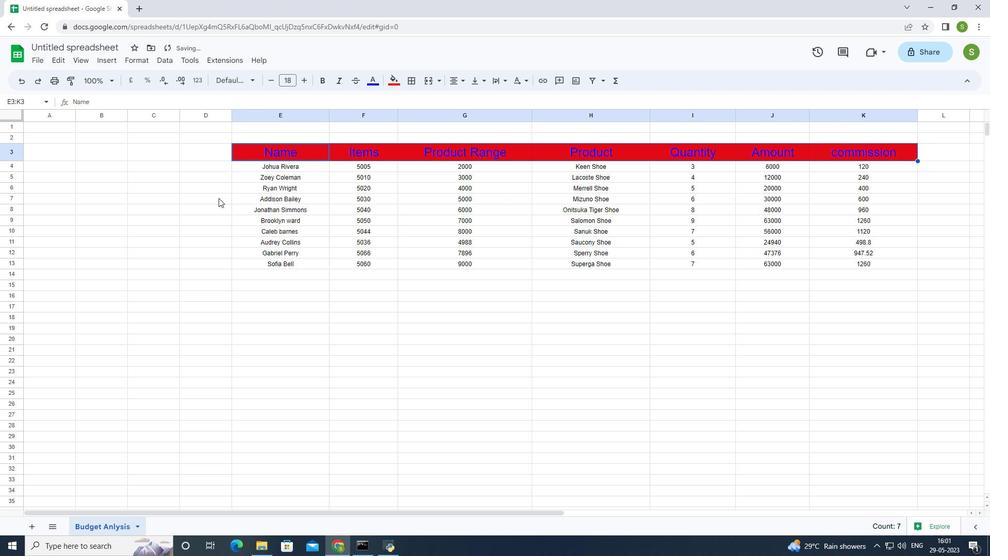 
Action: Mouse moved to (218, 193)
Screenshot: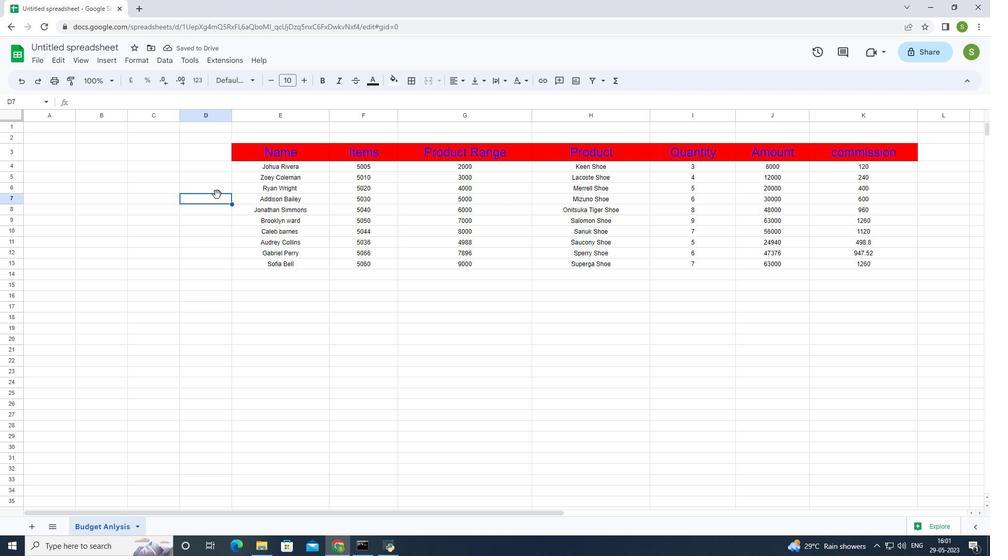 
Action: Key pressed ctrl+S
Screenshot: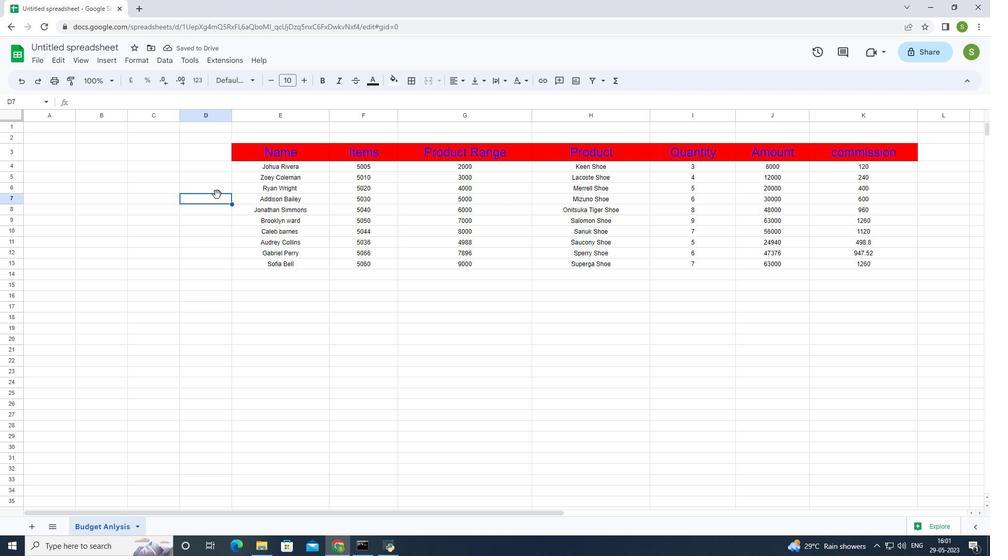 
Action: Mouse moved to (221, 191)
Screenshot: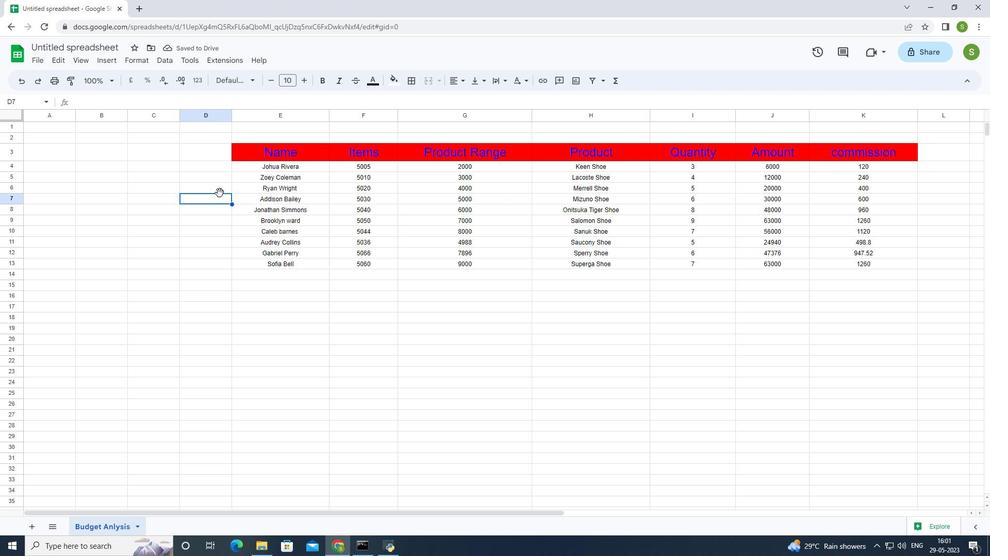 
Action: Key pressed <'\x13'>
Screenshot: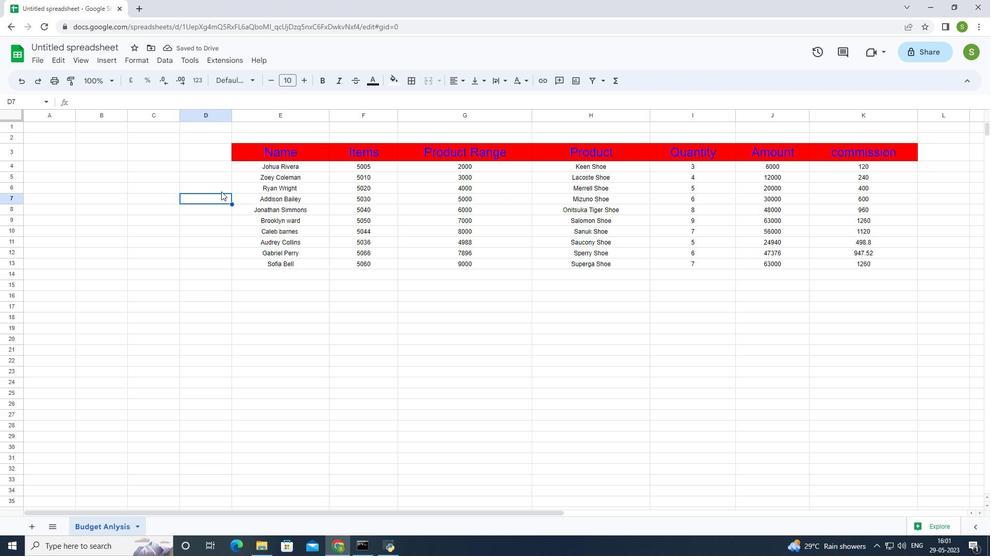 
Action: Mouse moved to (227, 186)
Screenshot: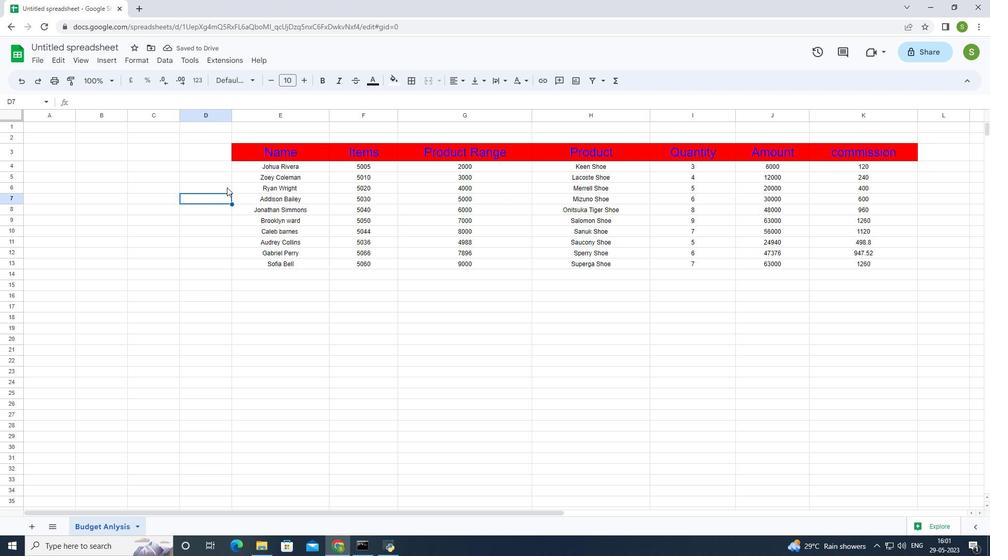 
